 Task: Create a task  Develop a new online tool for online market research , assign it to team member softage.4@softage.net in the project BioForge and update the status of the task to  On Track  , set the priority of the task to High
Action: Mouse moved to (678, 390)
Screenshot: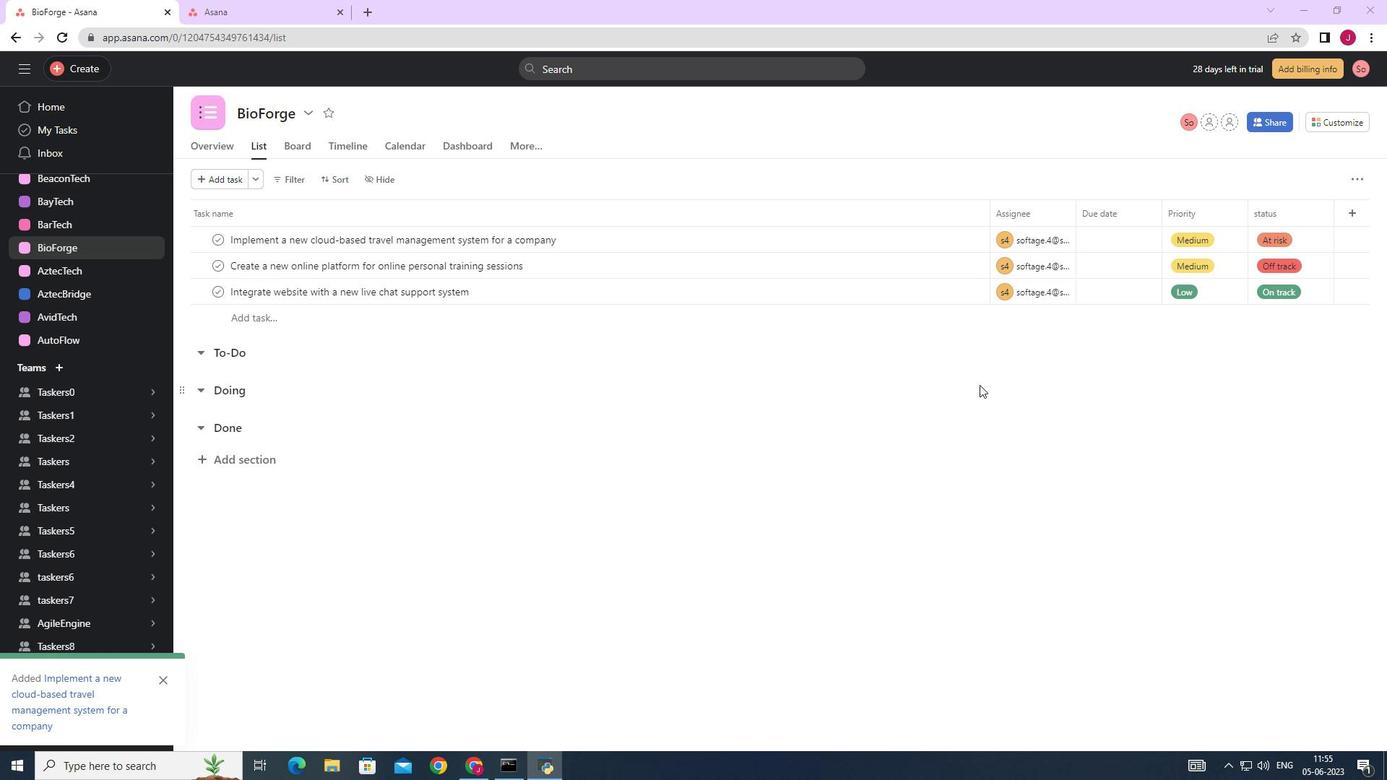 
Action: Mouse scrolled (678, 391) with delta (0, 0)
Screenshot: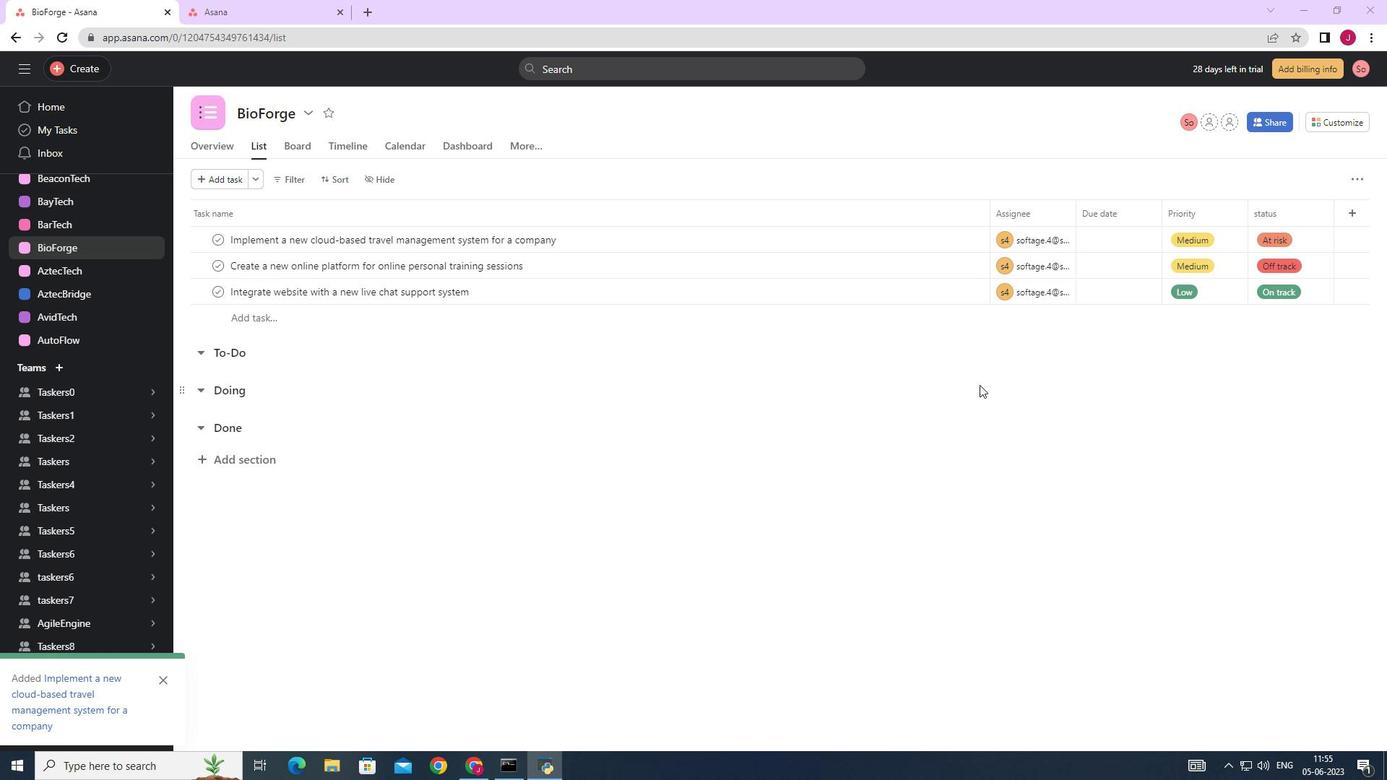 
Action: Mouse moved to (649, 383)
Screenshot: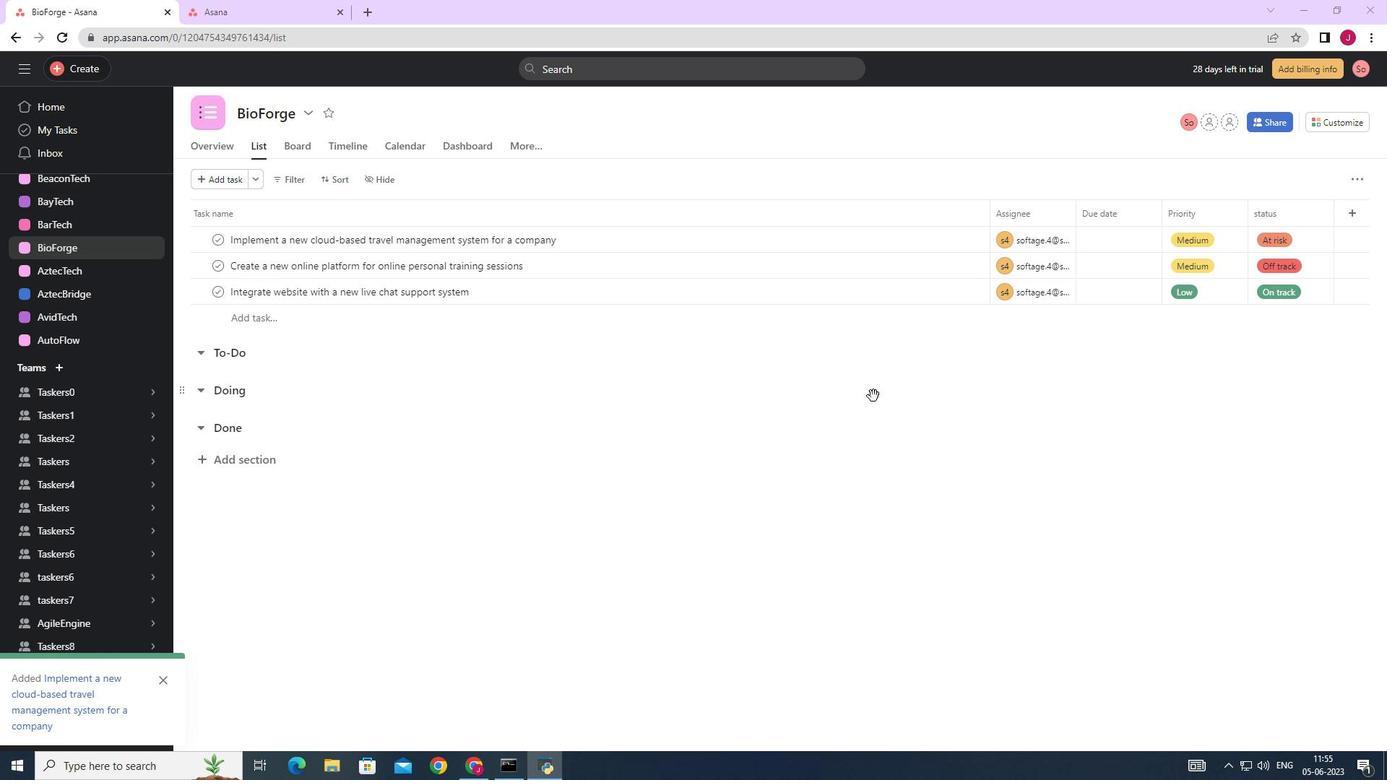 
Action: Mouse scrolled (649, 384) with delta (0, 0)
Screenshot: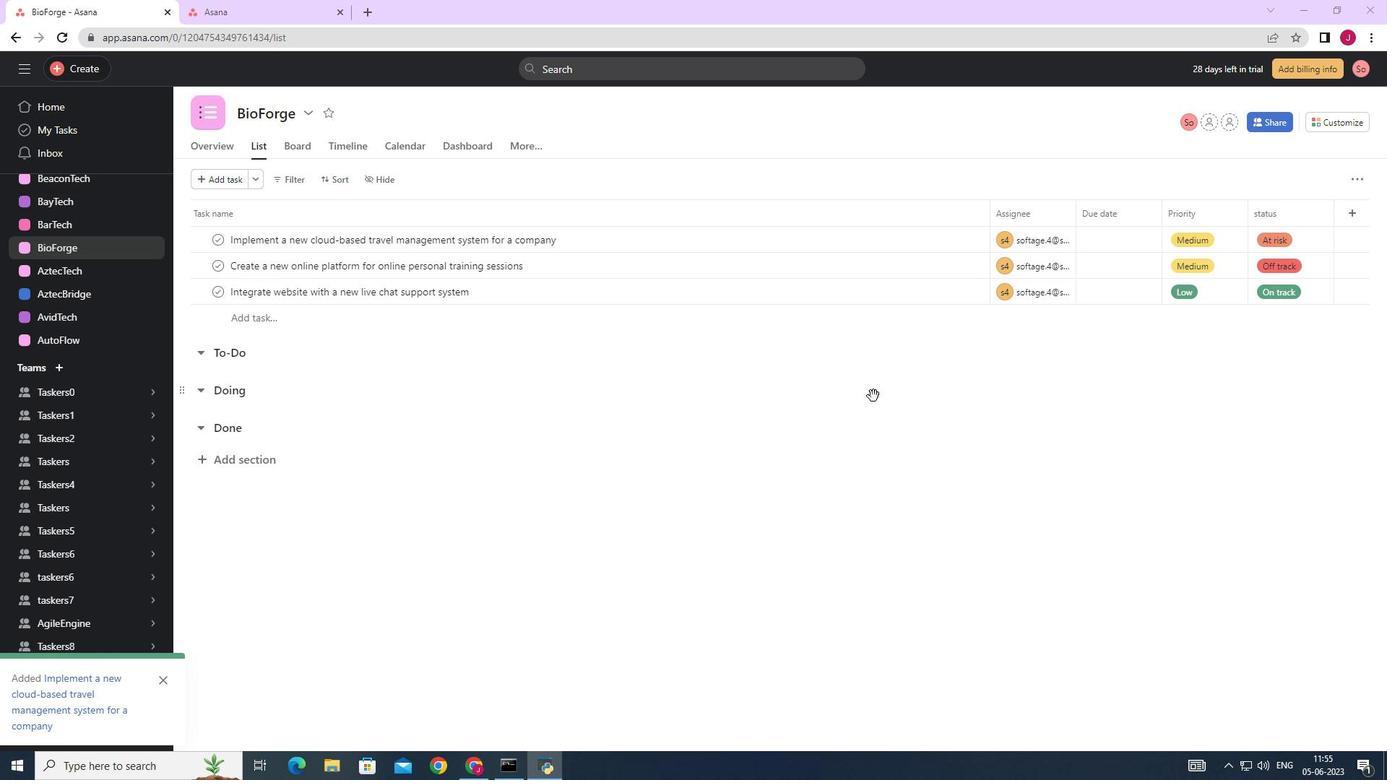 
Action: Mouse moved to (562, 361)
Screenshot: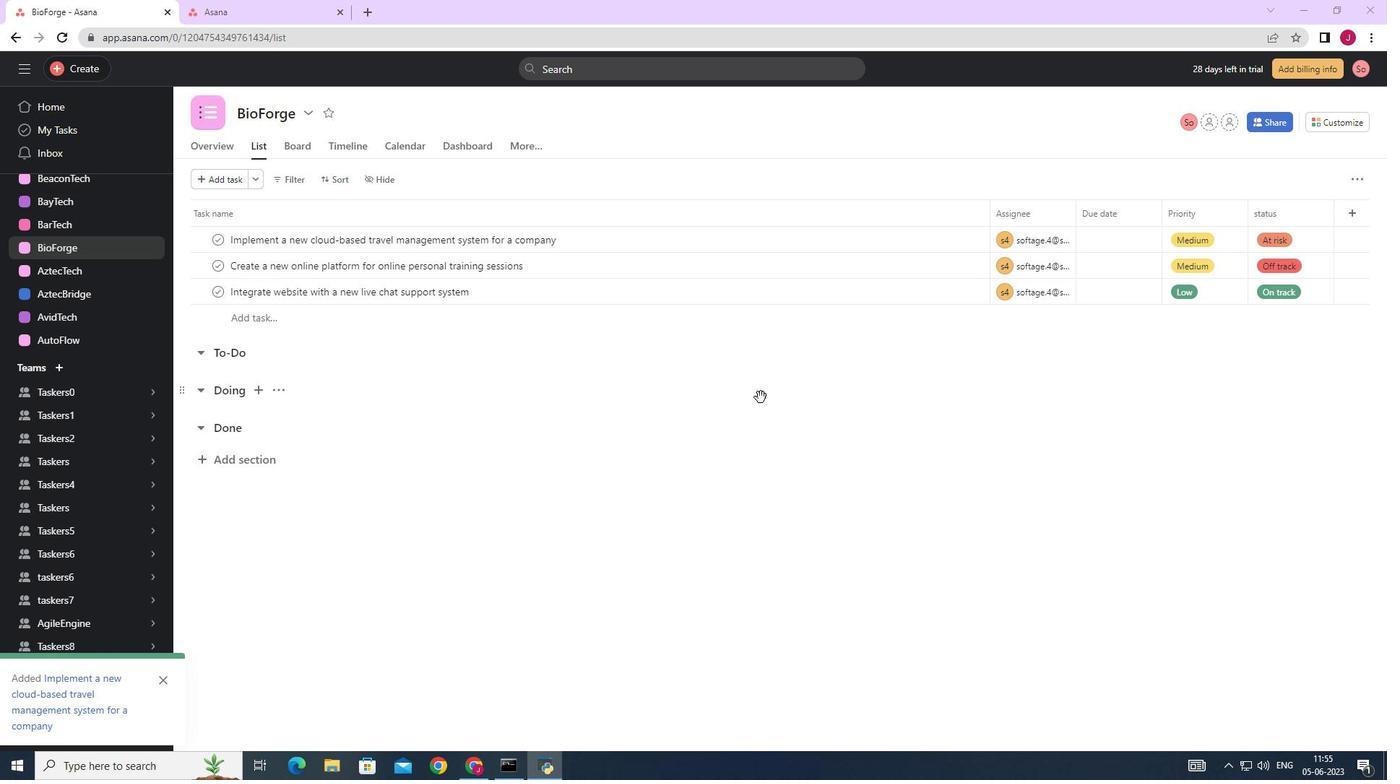 
Action: Mouse scrolled (583, 368) with delta (0, 0)
Screenshot: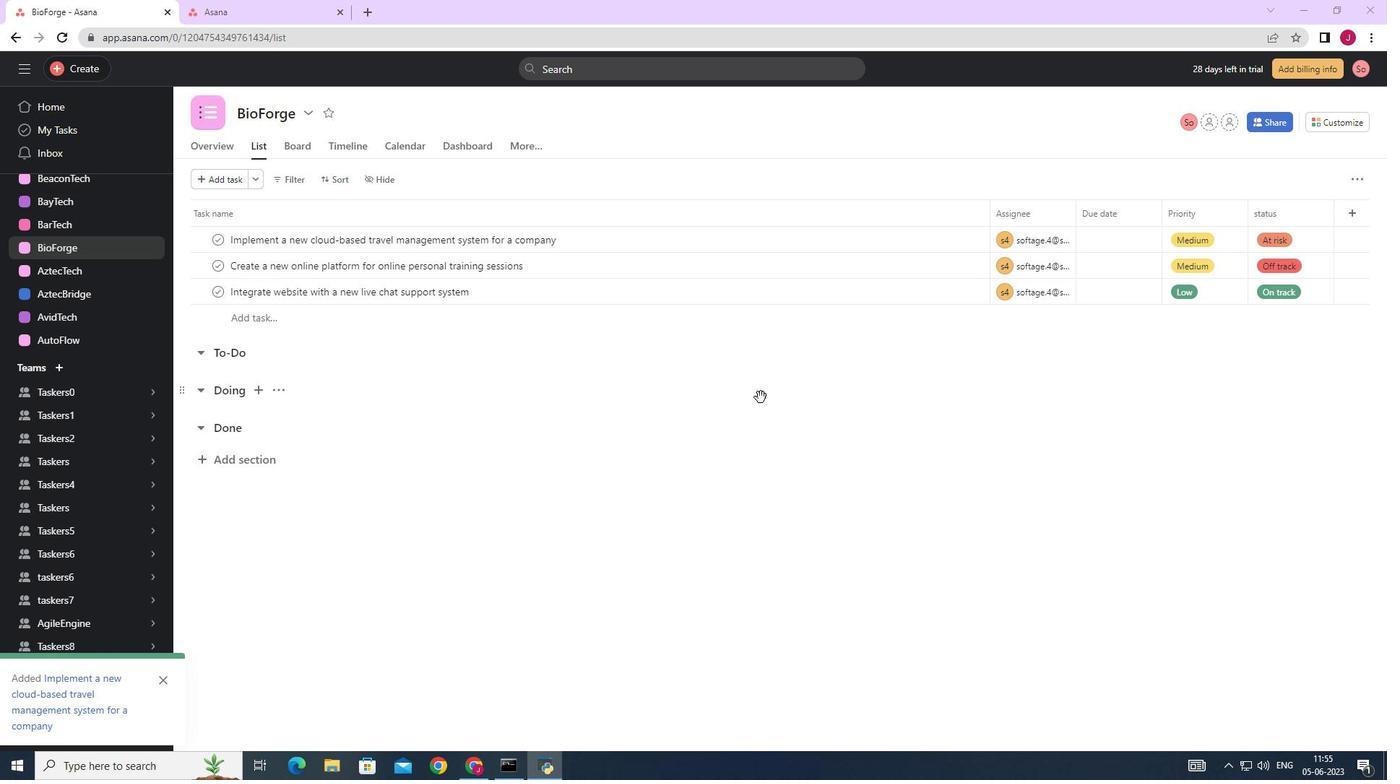 
Action: Mouse moved to (80, 71)
Screenshot: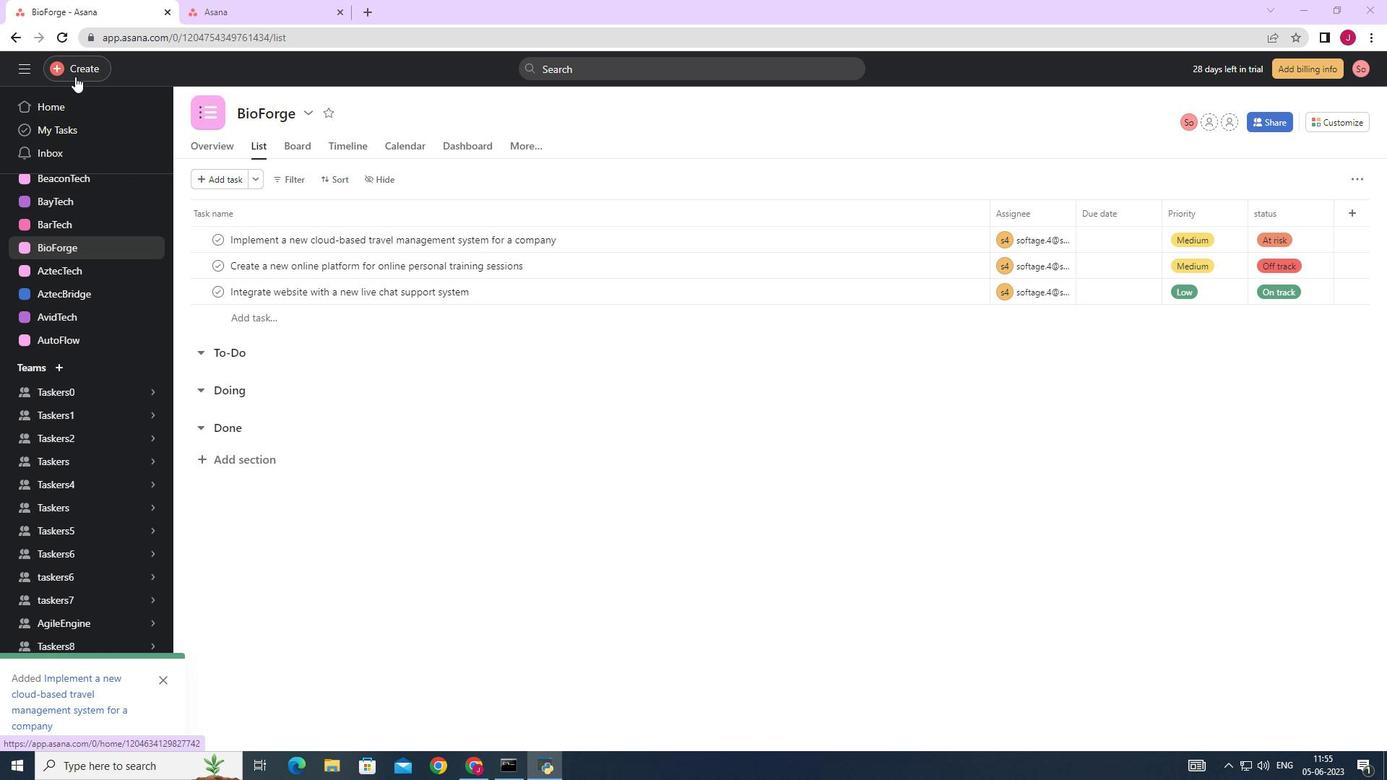 
Action: Mouse pressed left at (80, 71)
Screenshot: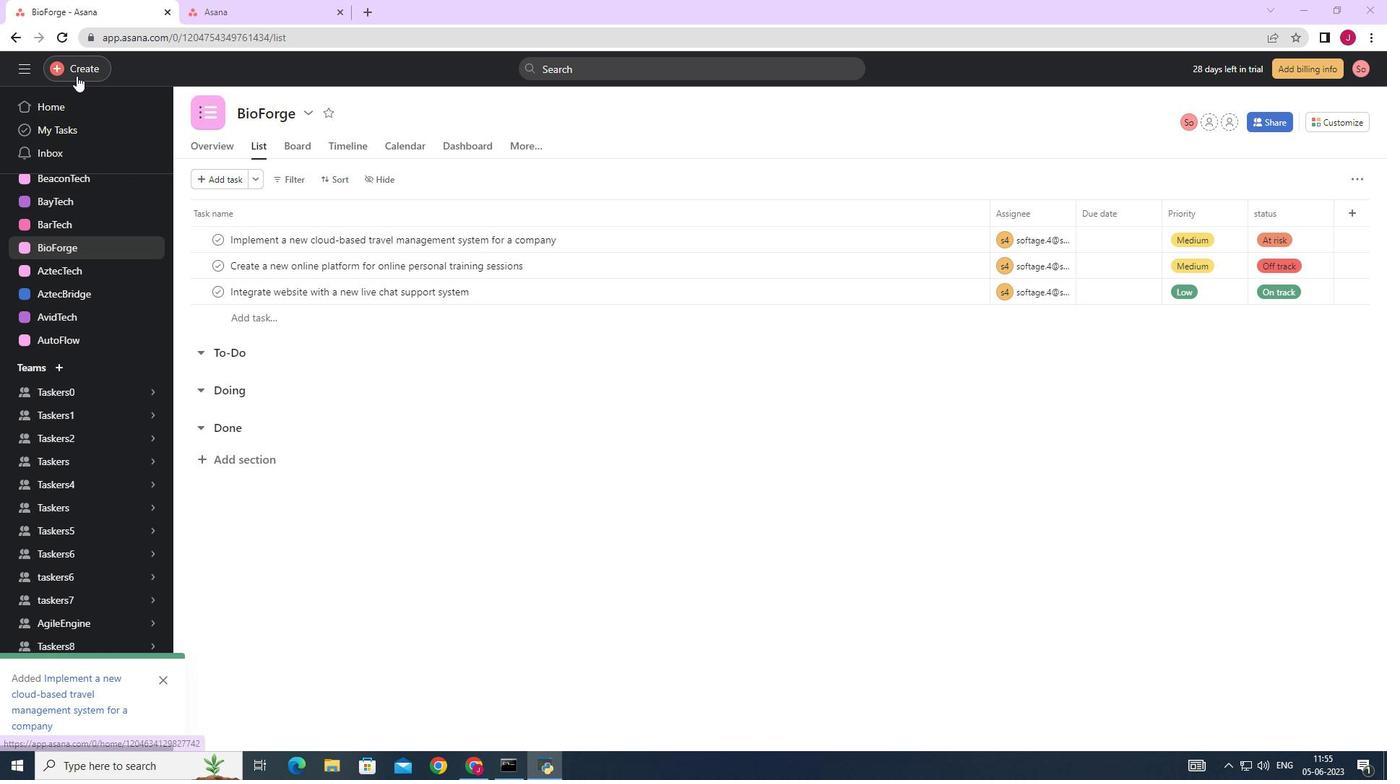 
Action: Mouse moved to (161, 75)
Screenshot: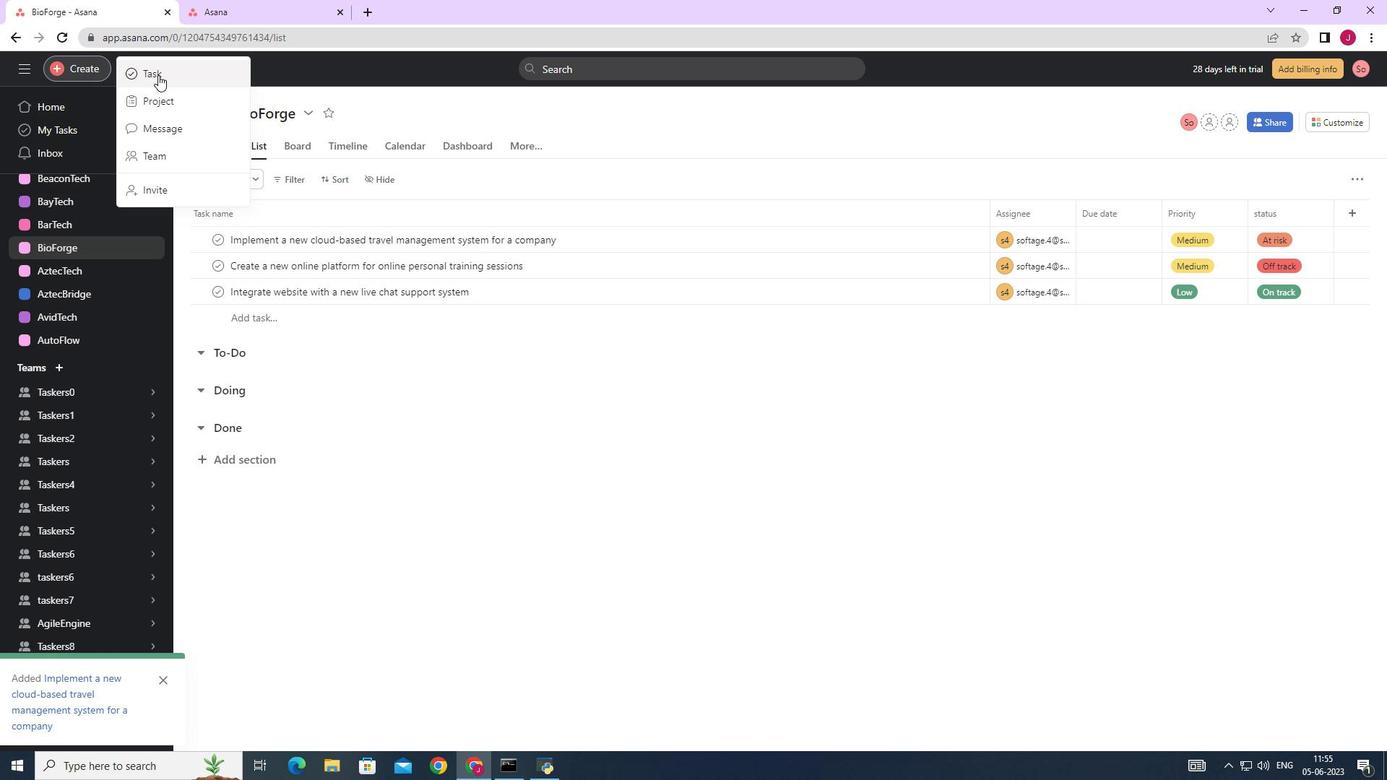 
Action: Mouse pressed left at (161, 75)
Screenshot: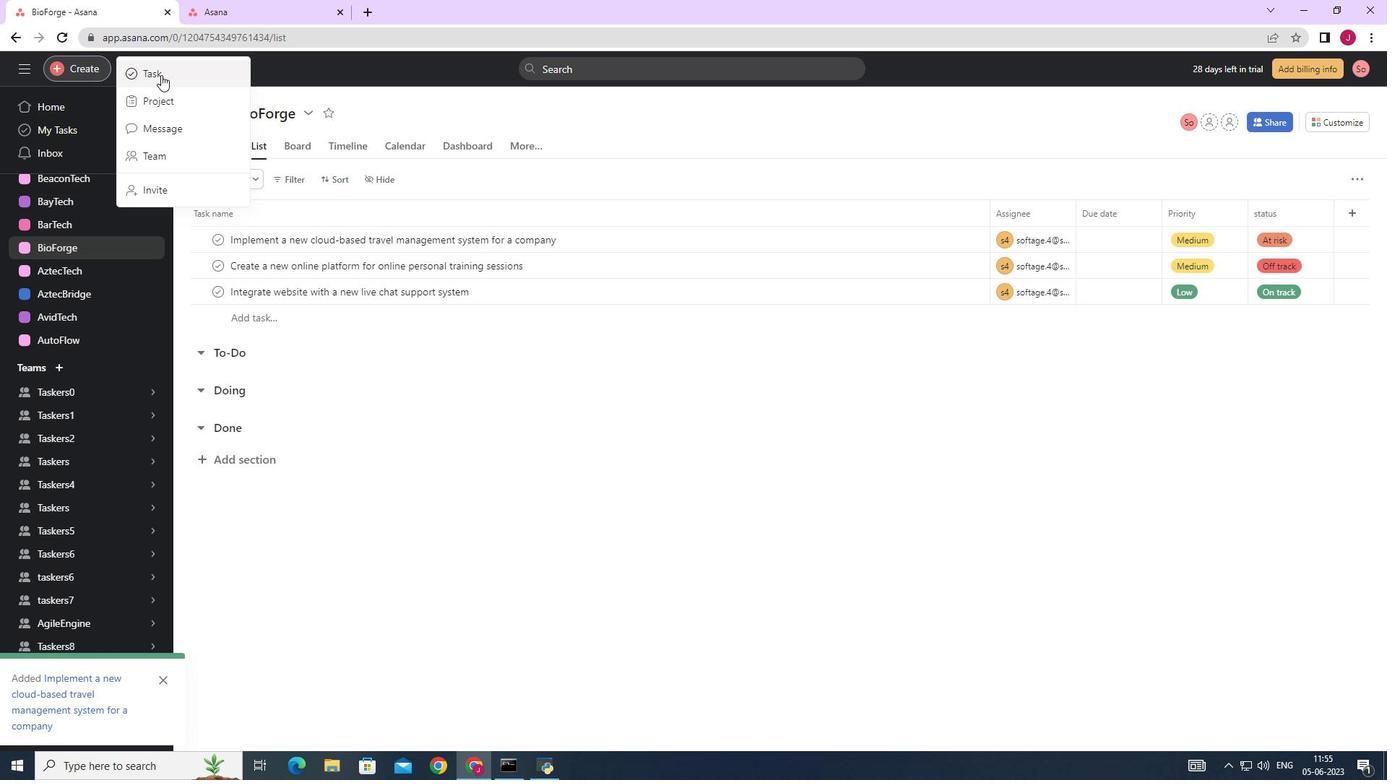 
Action: Mouse moved to (1096, 473)
Screenshot: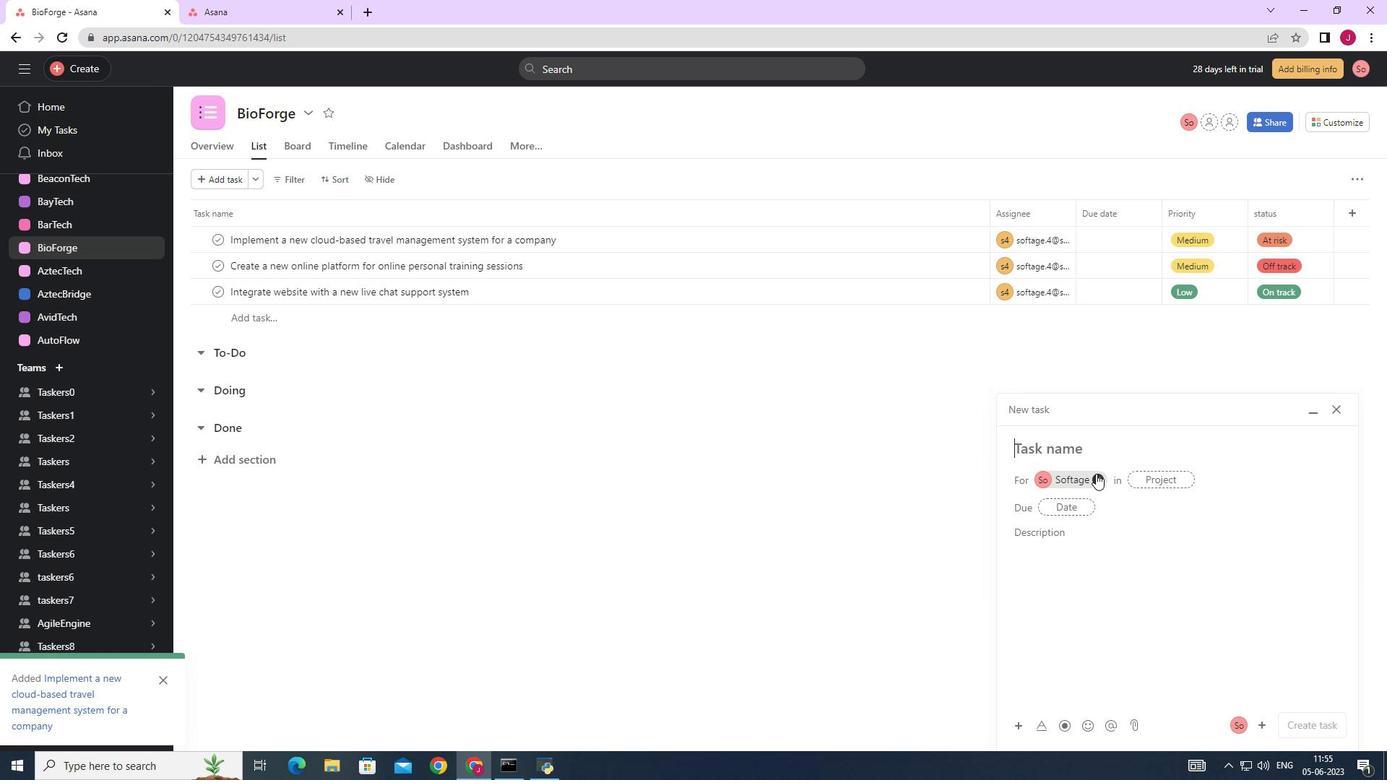 
Action: Mouse pressed left at (1096, 473)
Screenshot: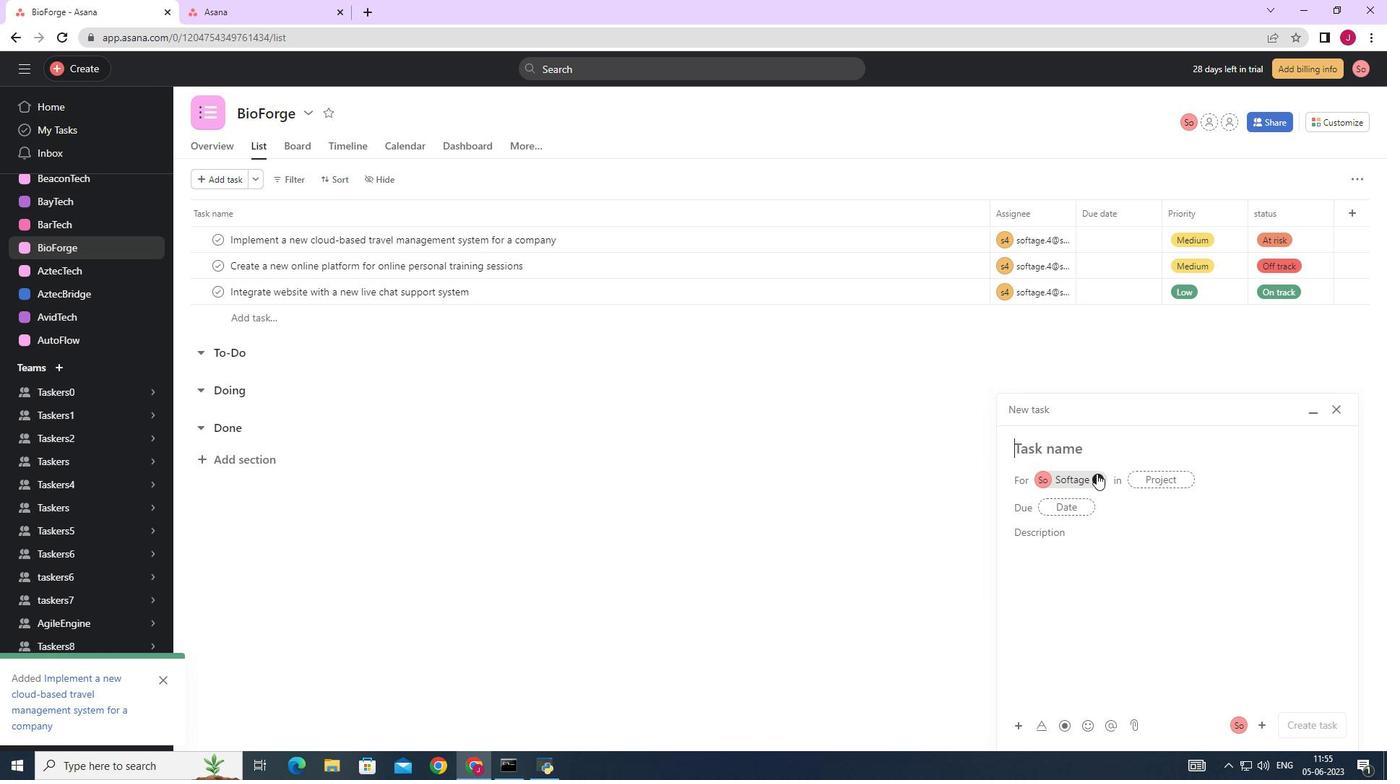 
Action: Mouse moved to (1071, 451)
Screenshot: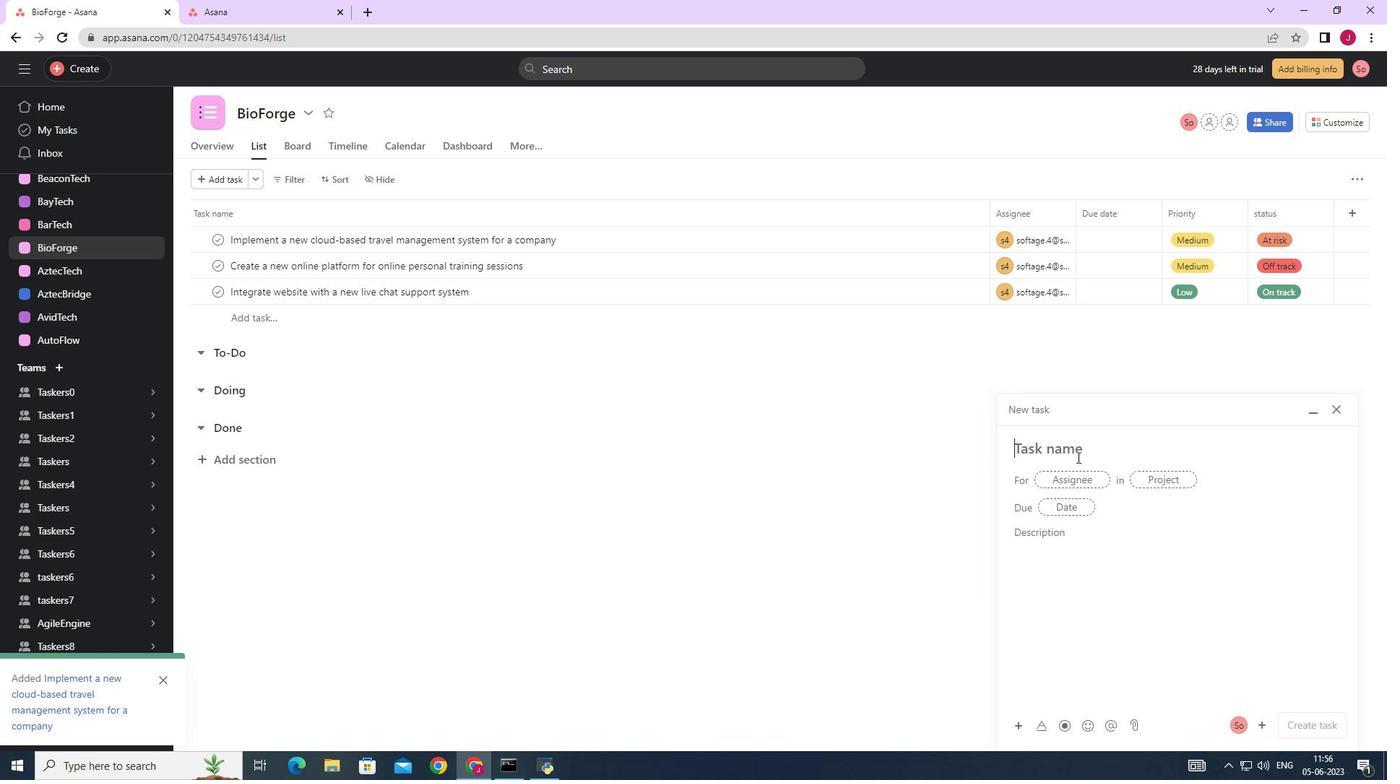 
Action: Mouse pressed left at (1071, 451)
Screenshot: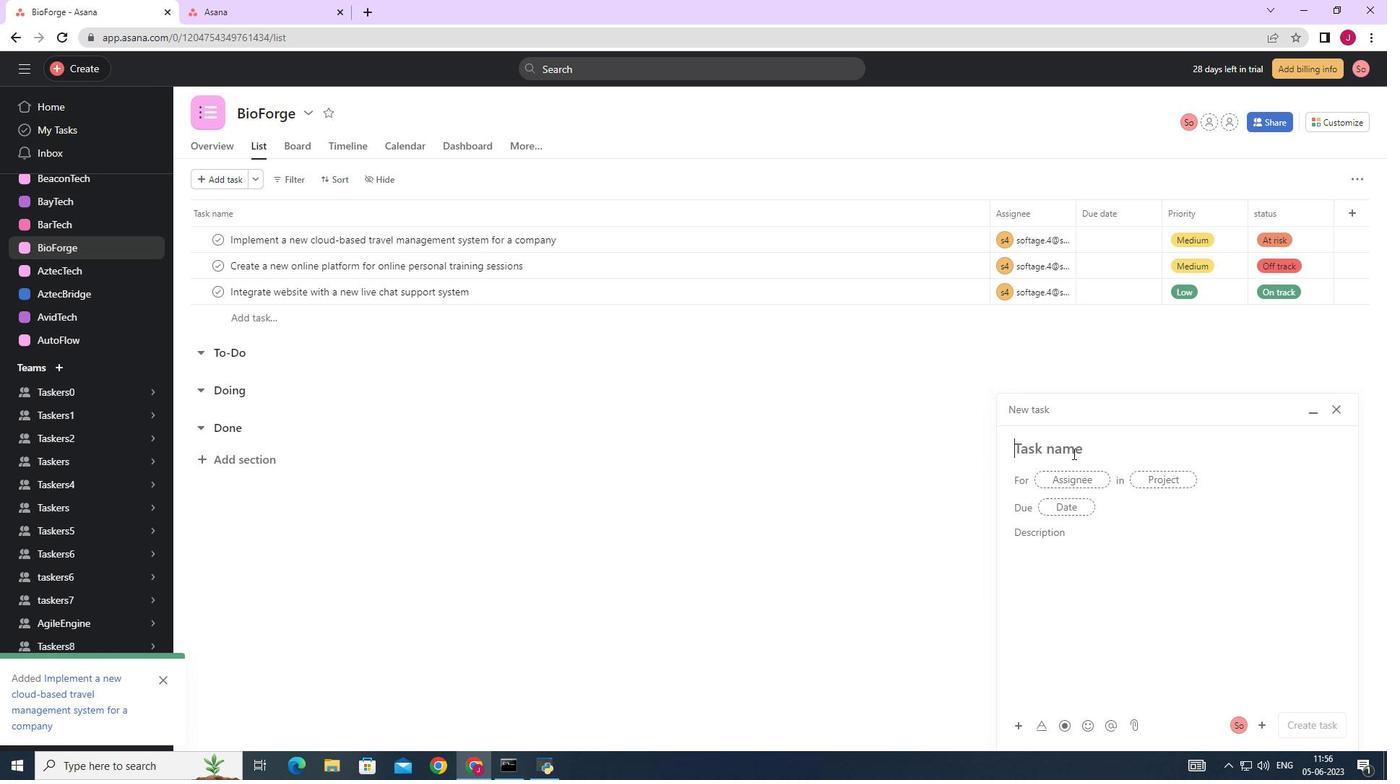 
Action: Key pressed <Key.caps_lock>D<Key.caps_lock>evelop<Key.space>a<Key.space>new<Key.space>online<Key.space>tool<Key.space>for<Key.space>onlione<Key.space><Key.backspace><Key.backspace><Key.backspace><Key.backspace>ne<Key.space>market<Key.space>research
Screenshot: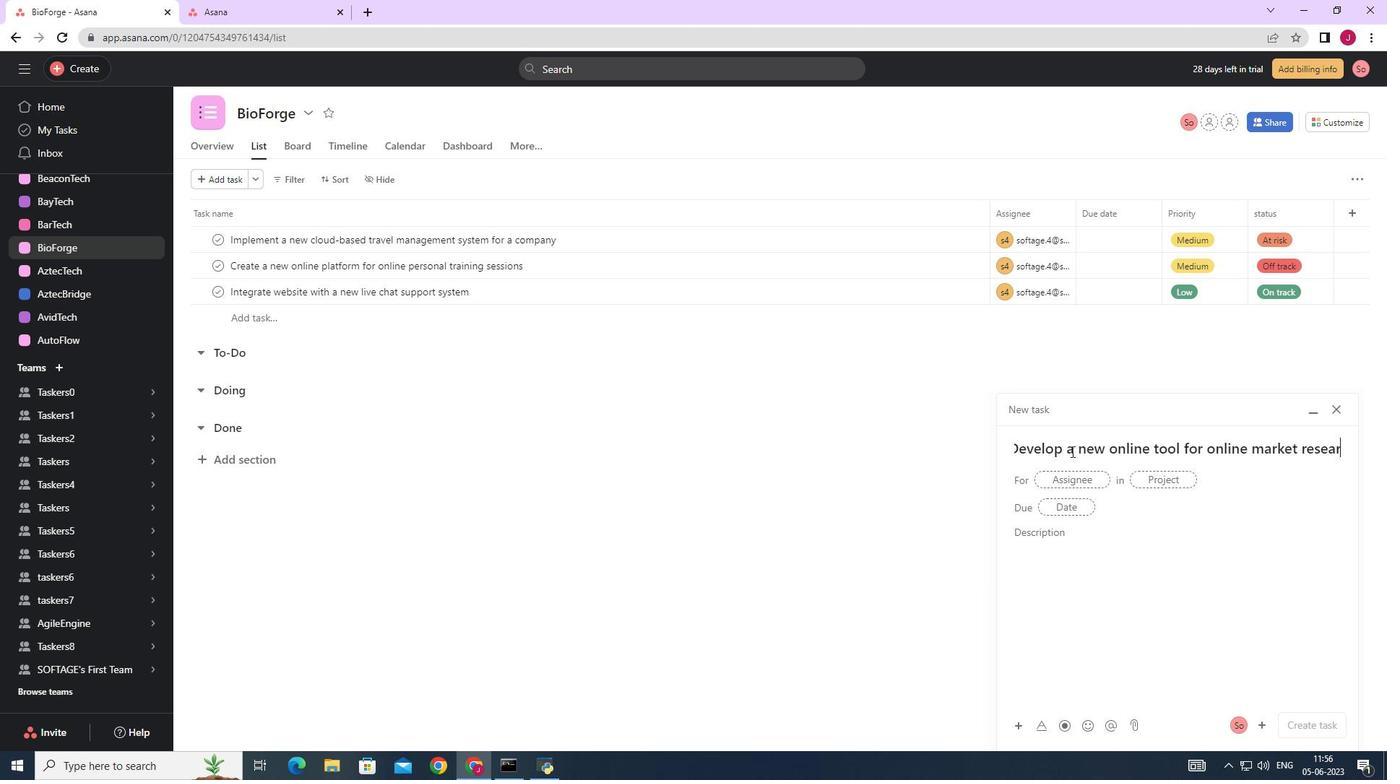 
Action: Mouse moved to (1083, 483)
Screenshot: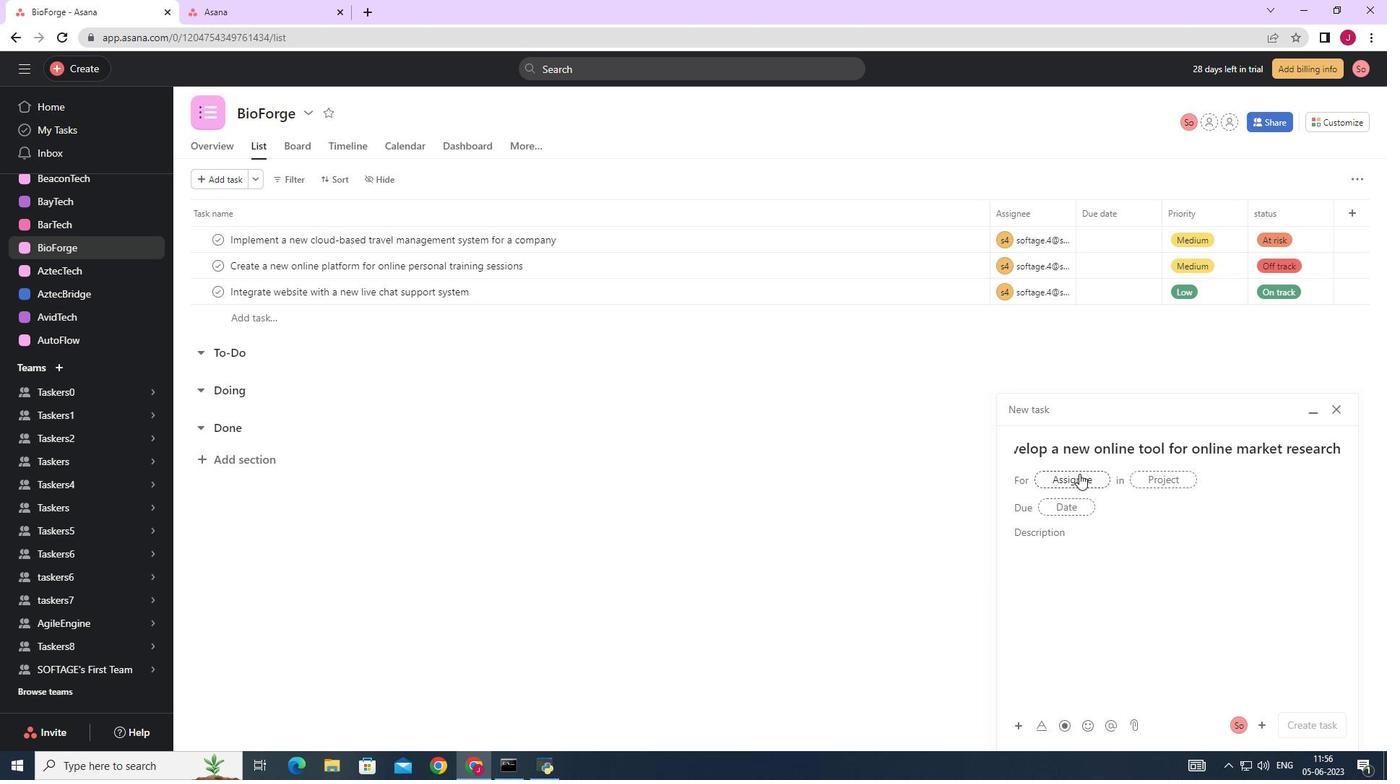 
Action: Mouse pressed left at (1083, 483)
Screenshot: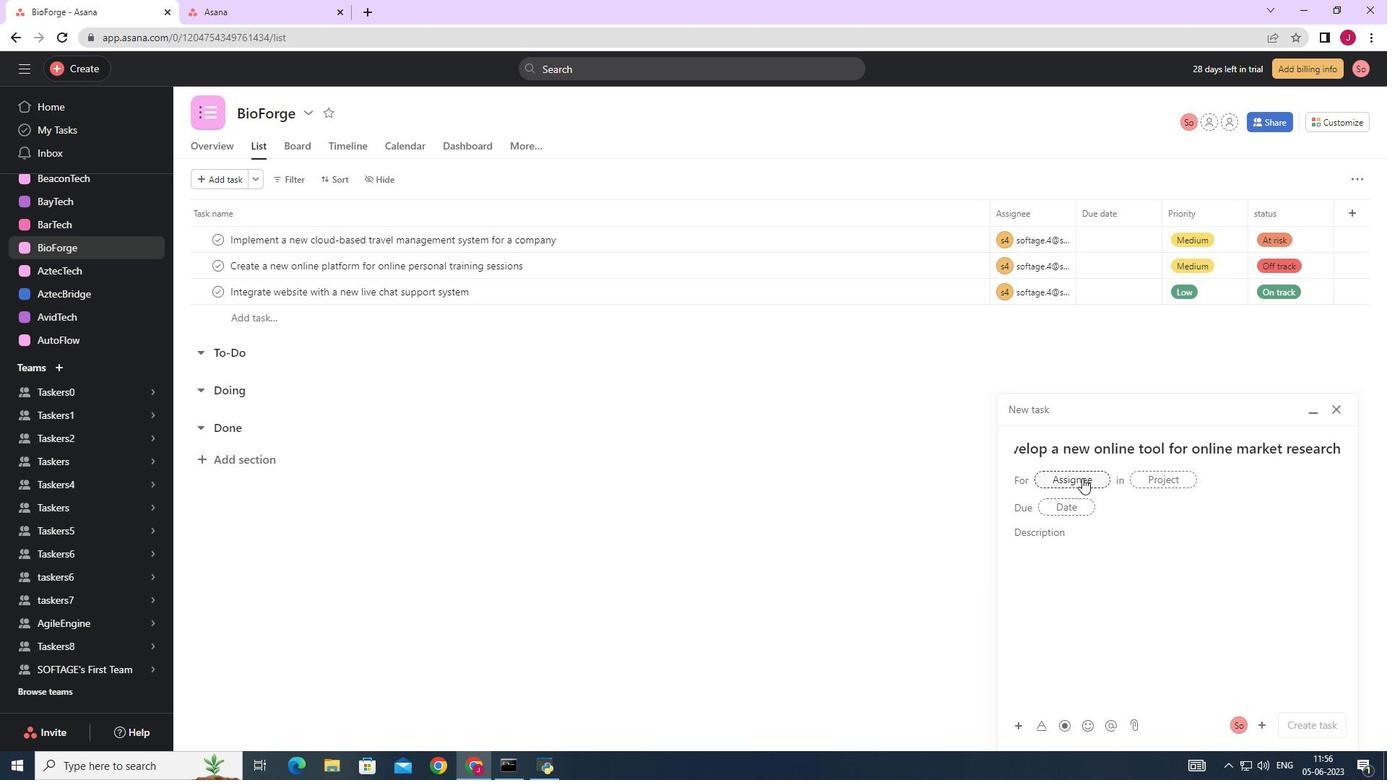 
Action: Mouse moved to (1385, 355)
Screenshot: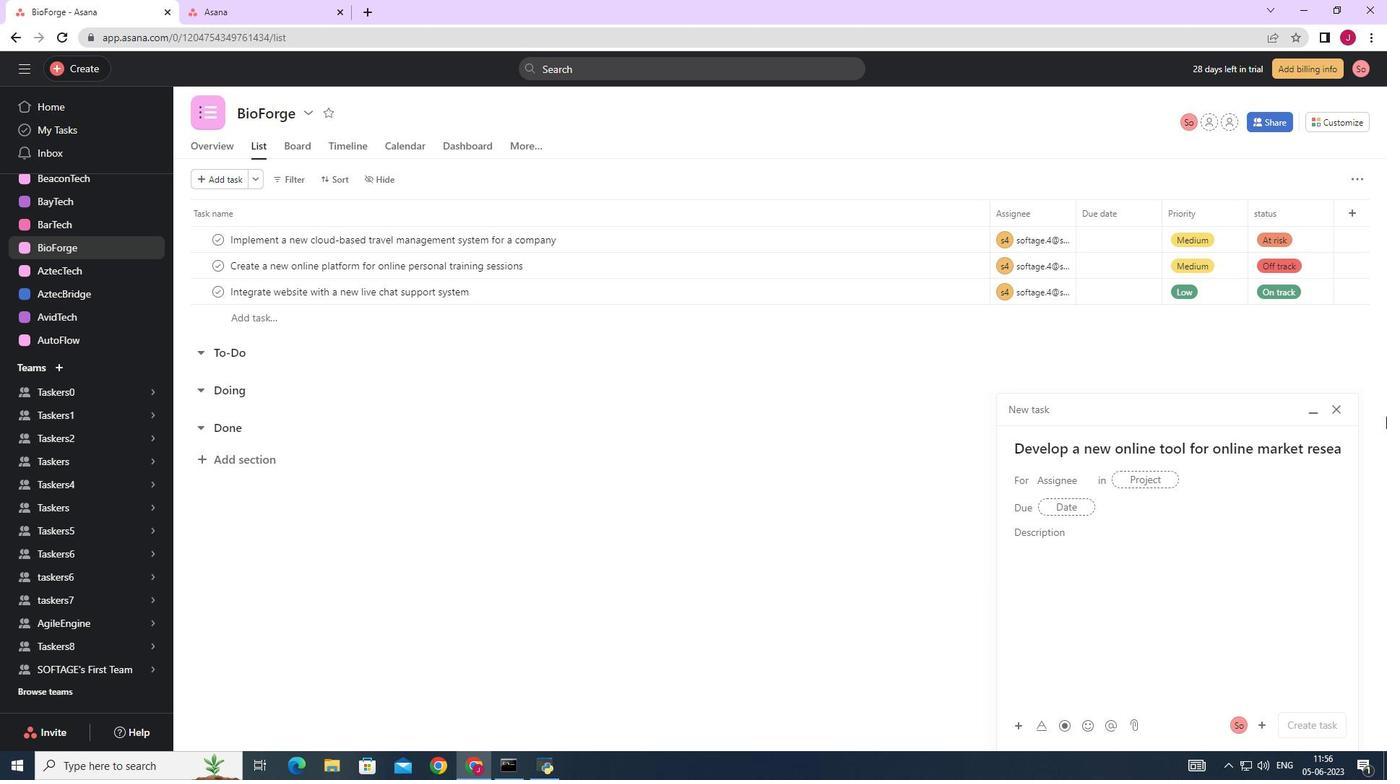 
Action: Key pressed softage.4
Screenshot: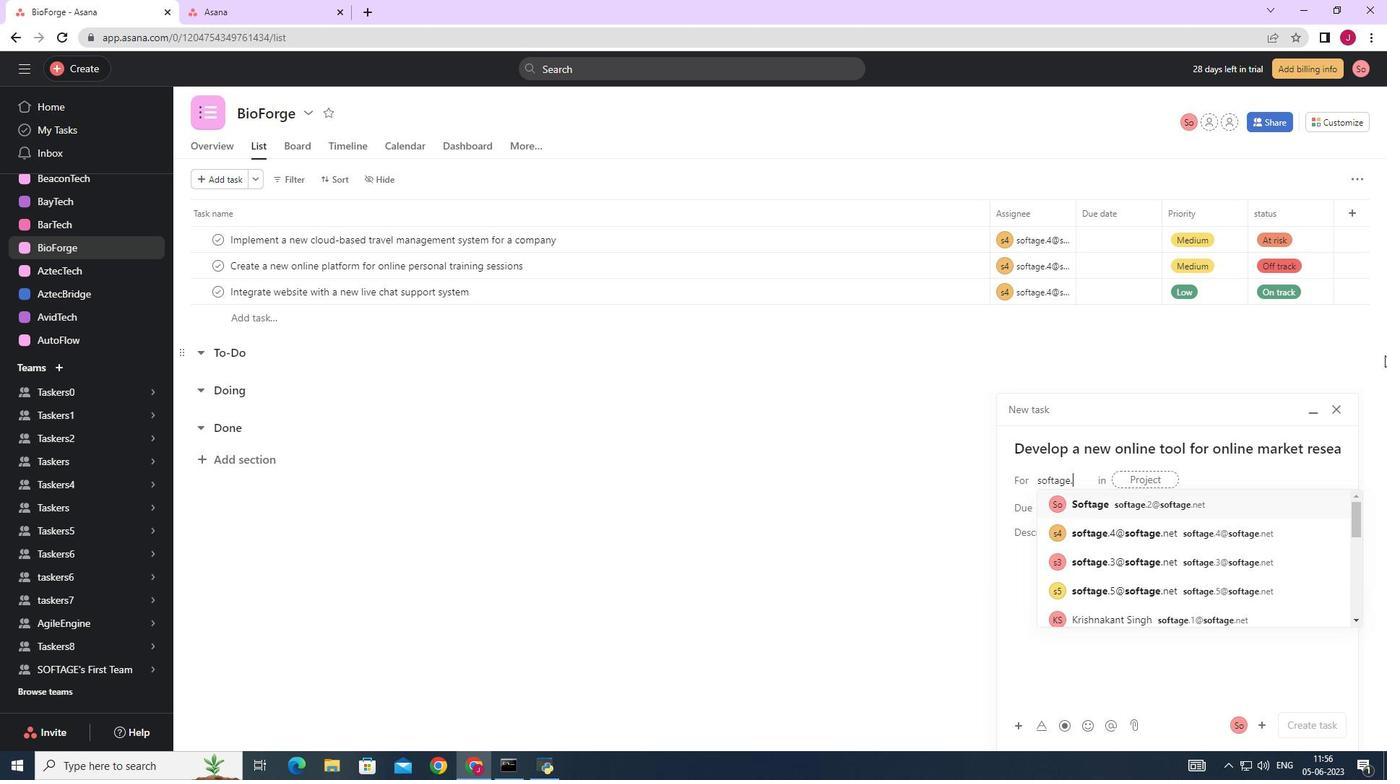 
Action: Mouse moved to (1101, 497)
Screenshot: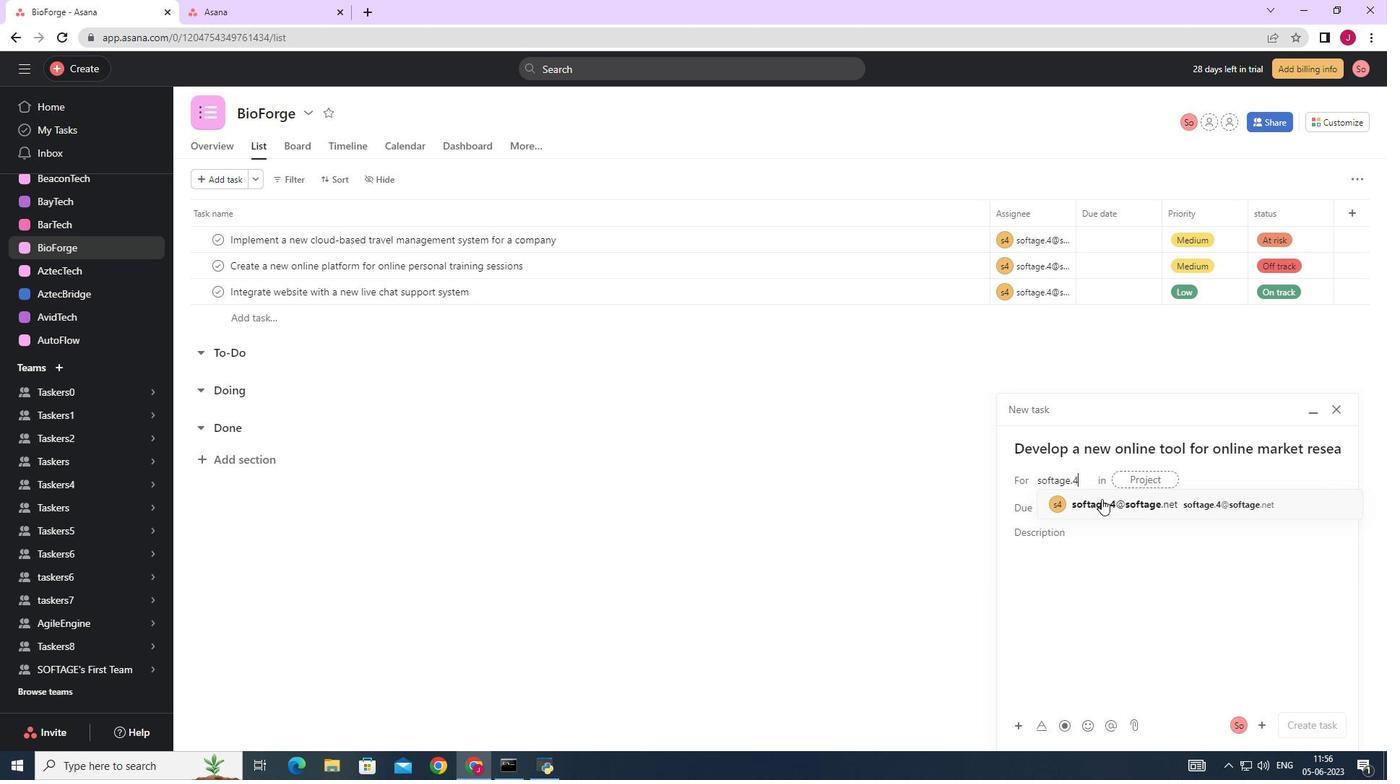 
Action: Mouse pressed left at (1101, 497)
Screenshot: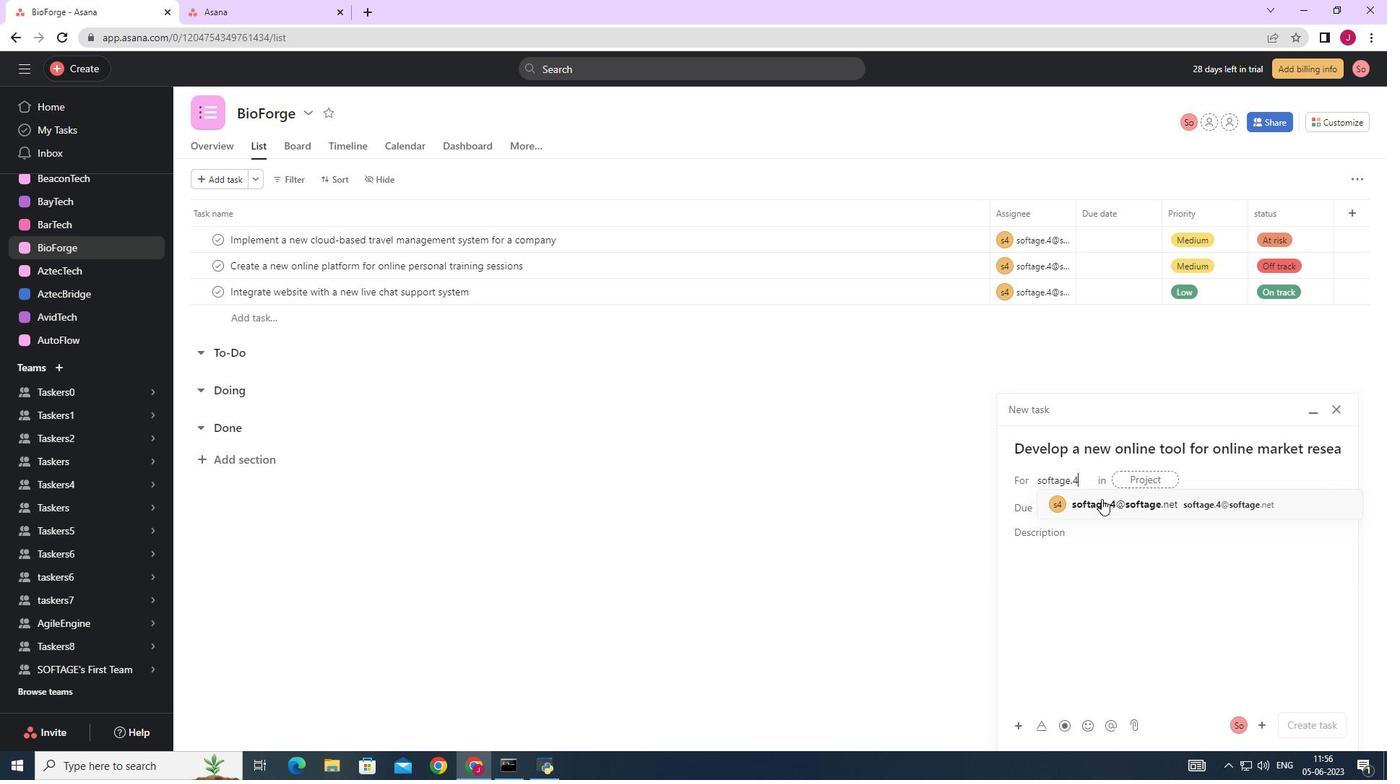 
Action: Mouse moved to (920, 505)
Screenshot: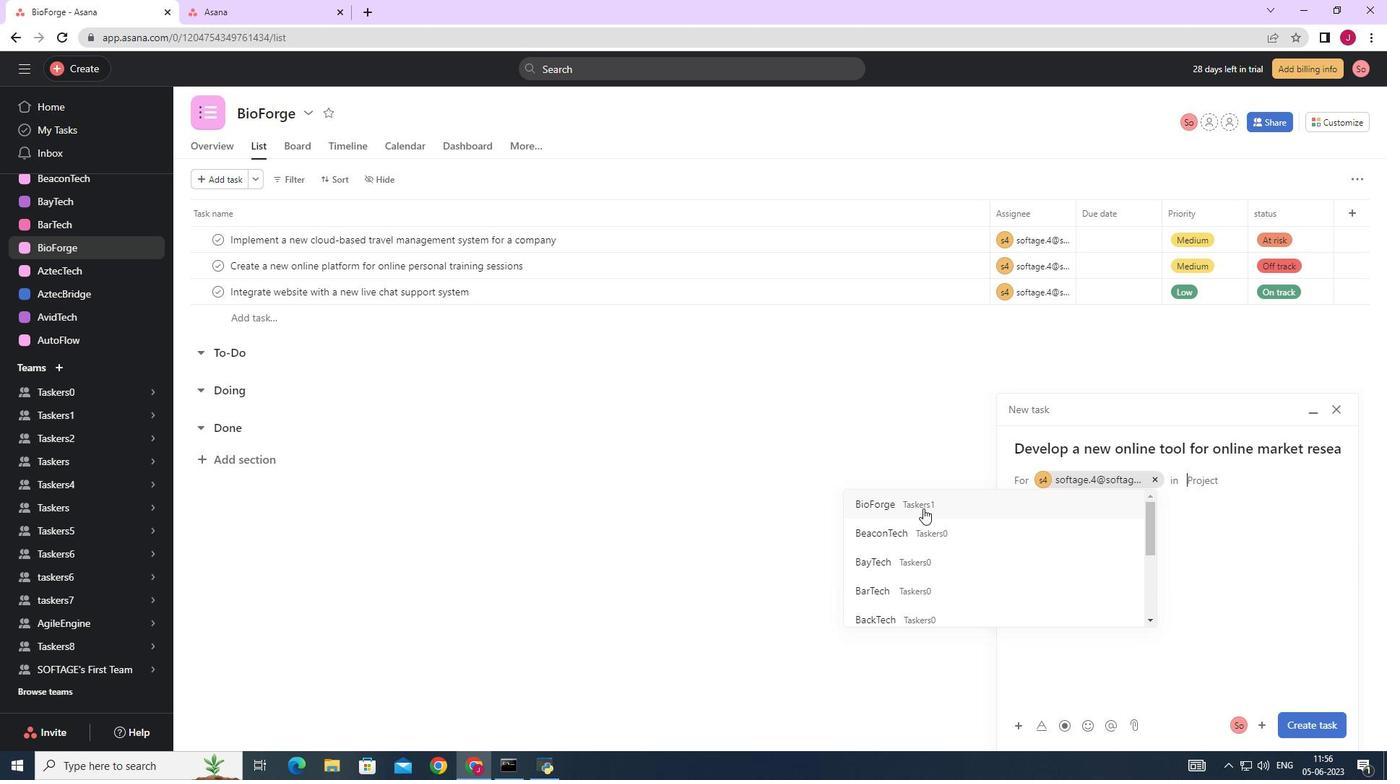
Action: Mouse pressed left at (920, 505)
Screenshot: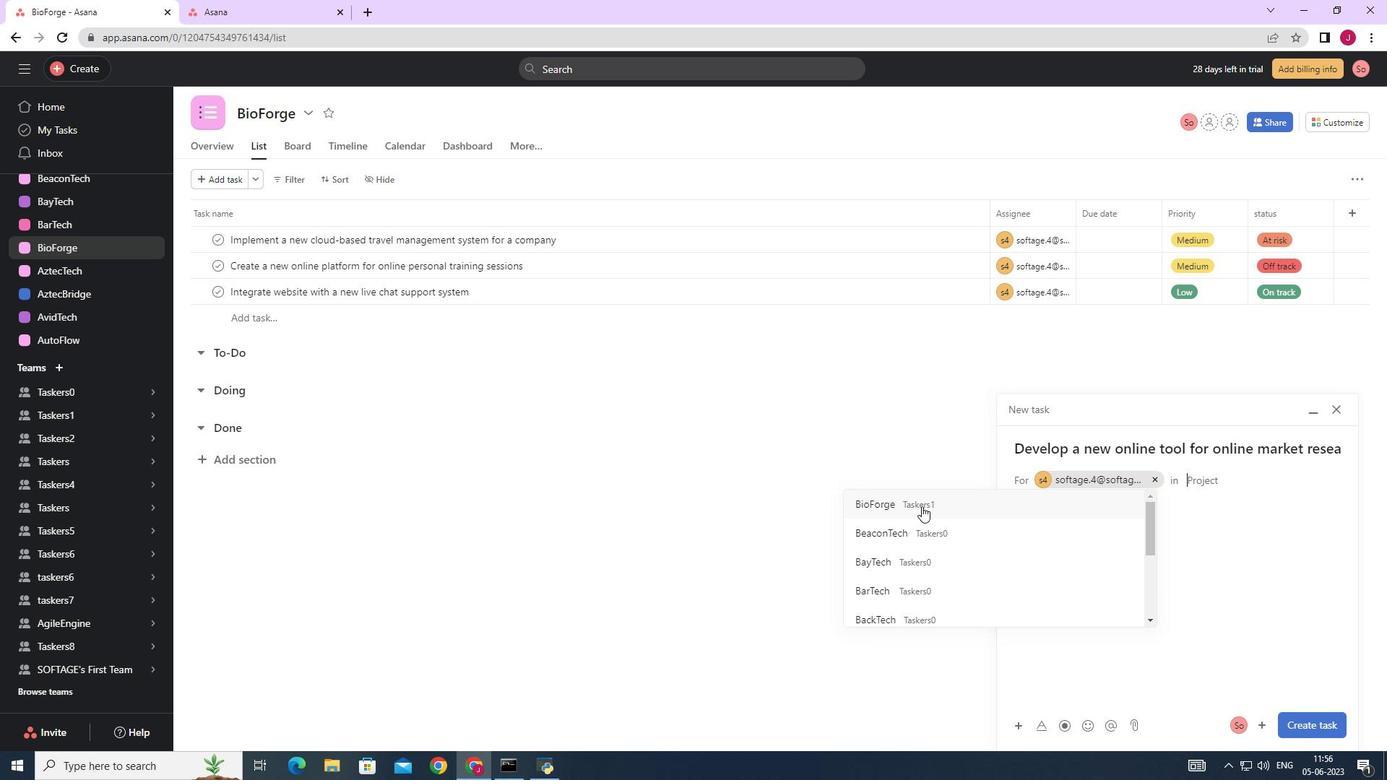
Action: Mouse moved to (1078, 535)
Screenshot: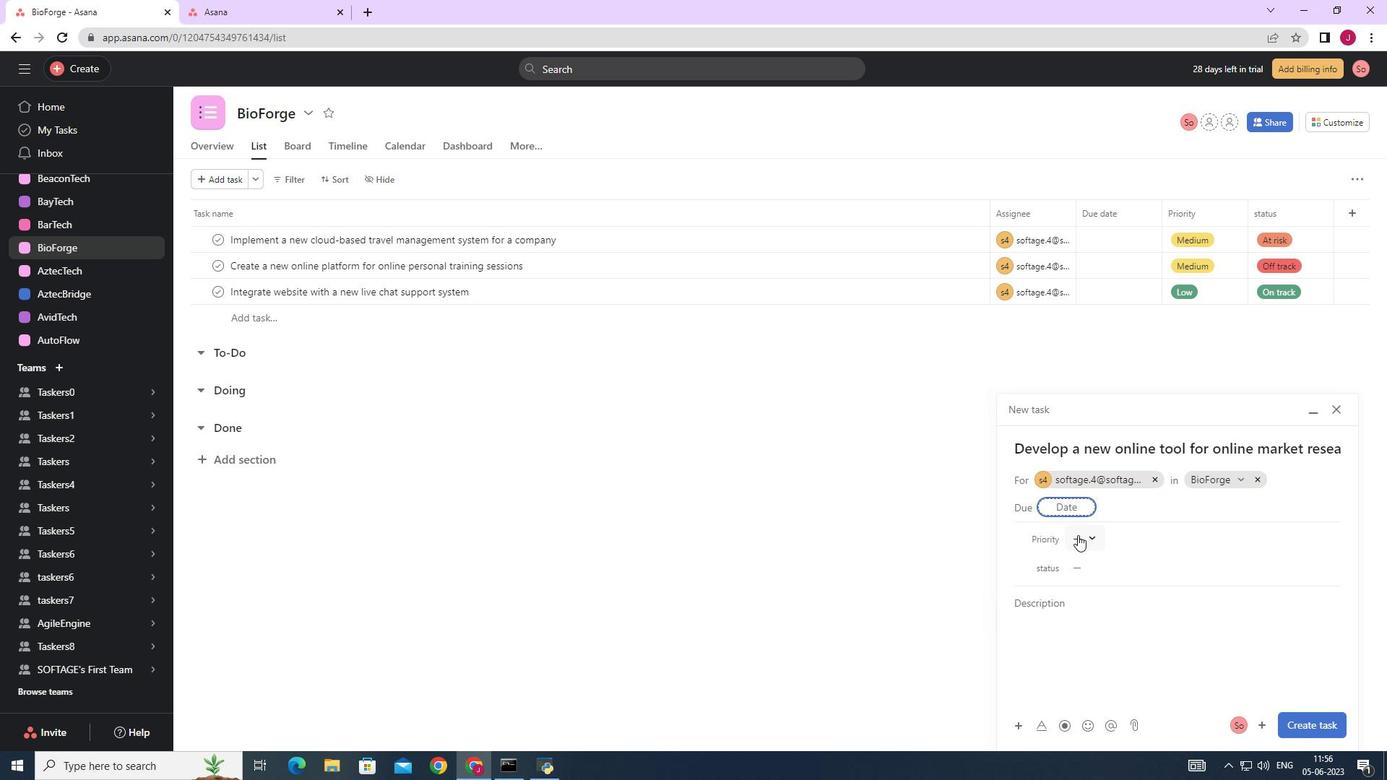 
Action: Mouse pressed left at (1078, 535)
Screenshot: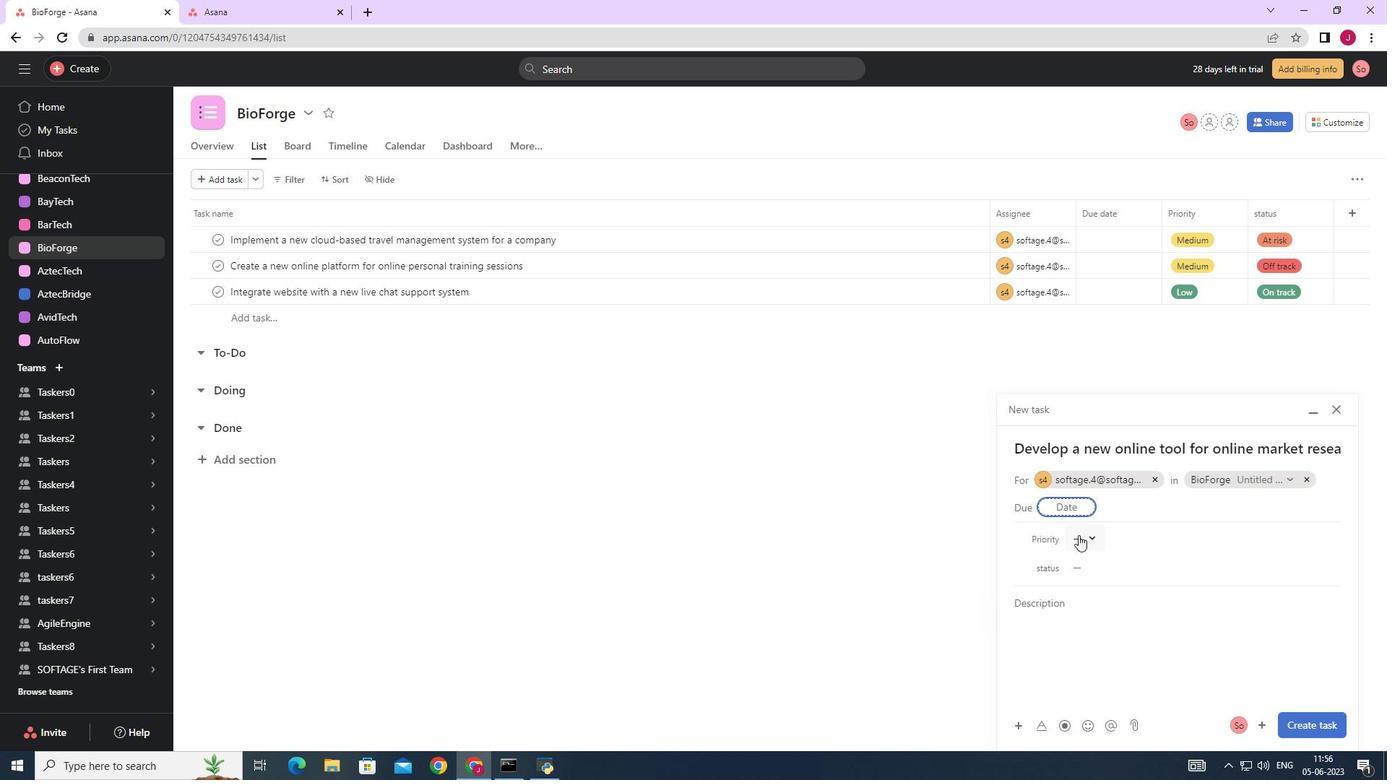 
Action: Mouse moved to (1111, 588)
Screenshot: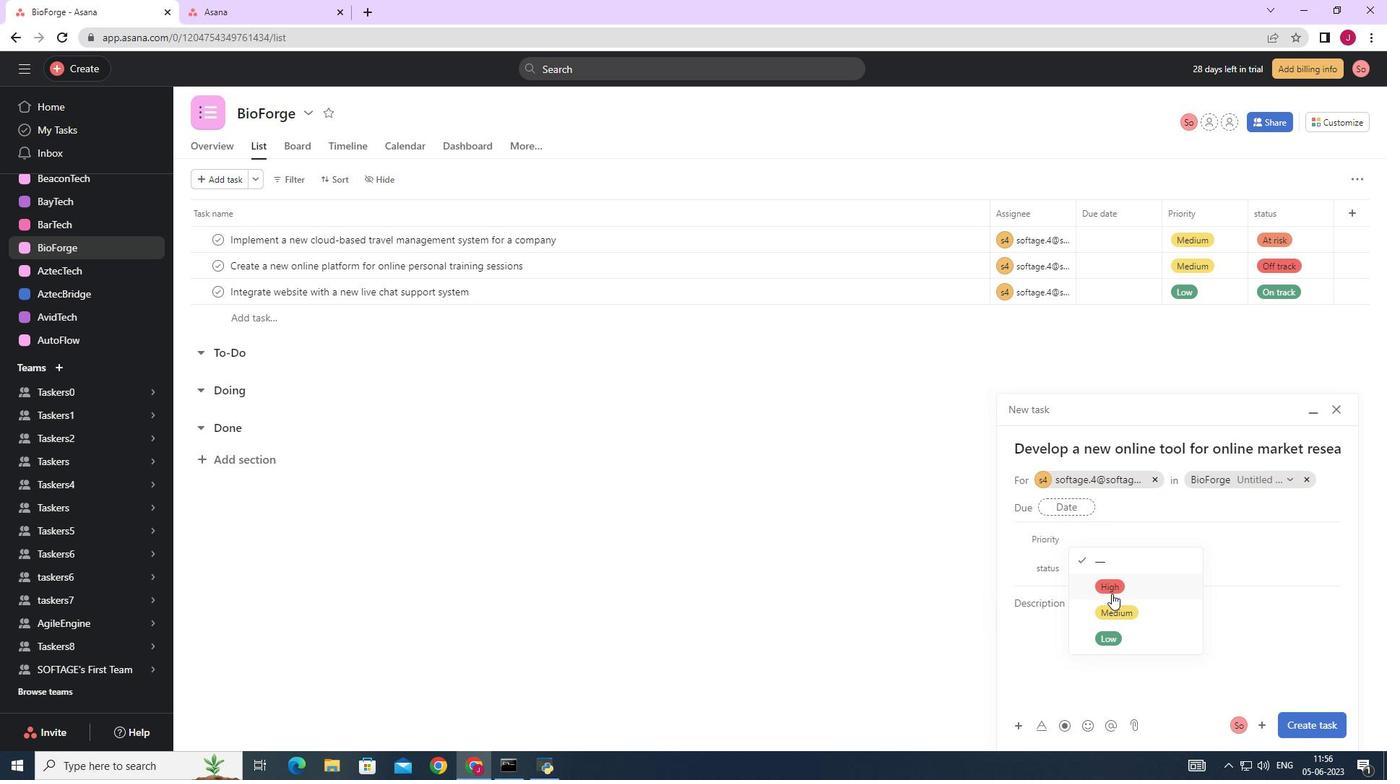 
Action: Mouse pressed left at (1111, 588)
Screenshot: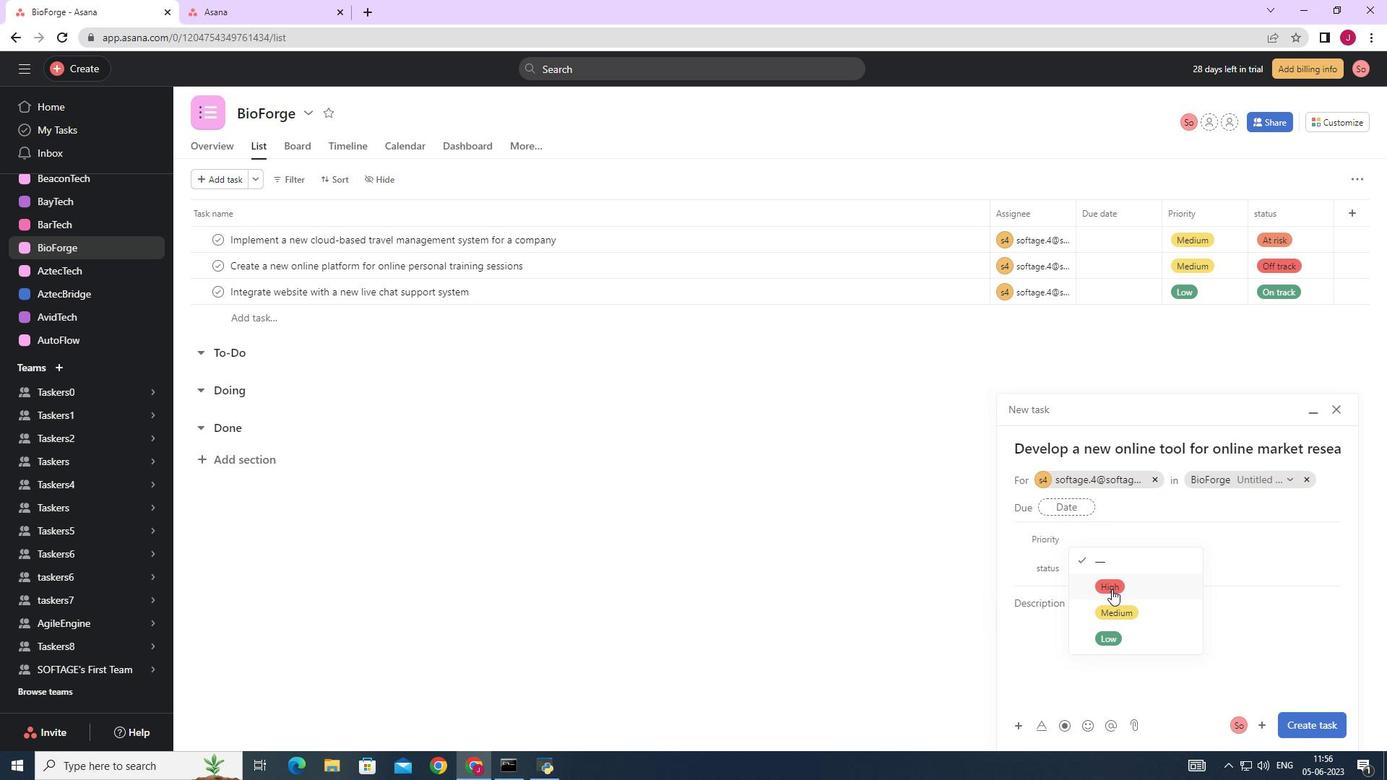 
Action: Mouse moved to (1093, 564)
Screenshot: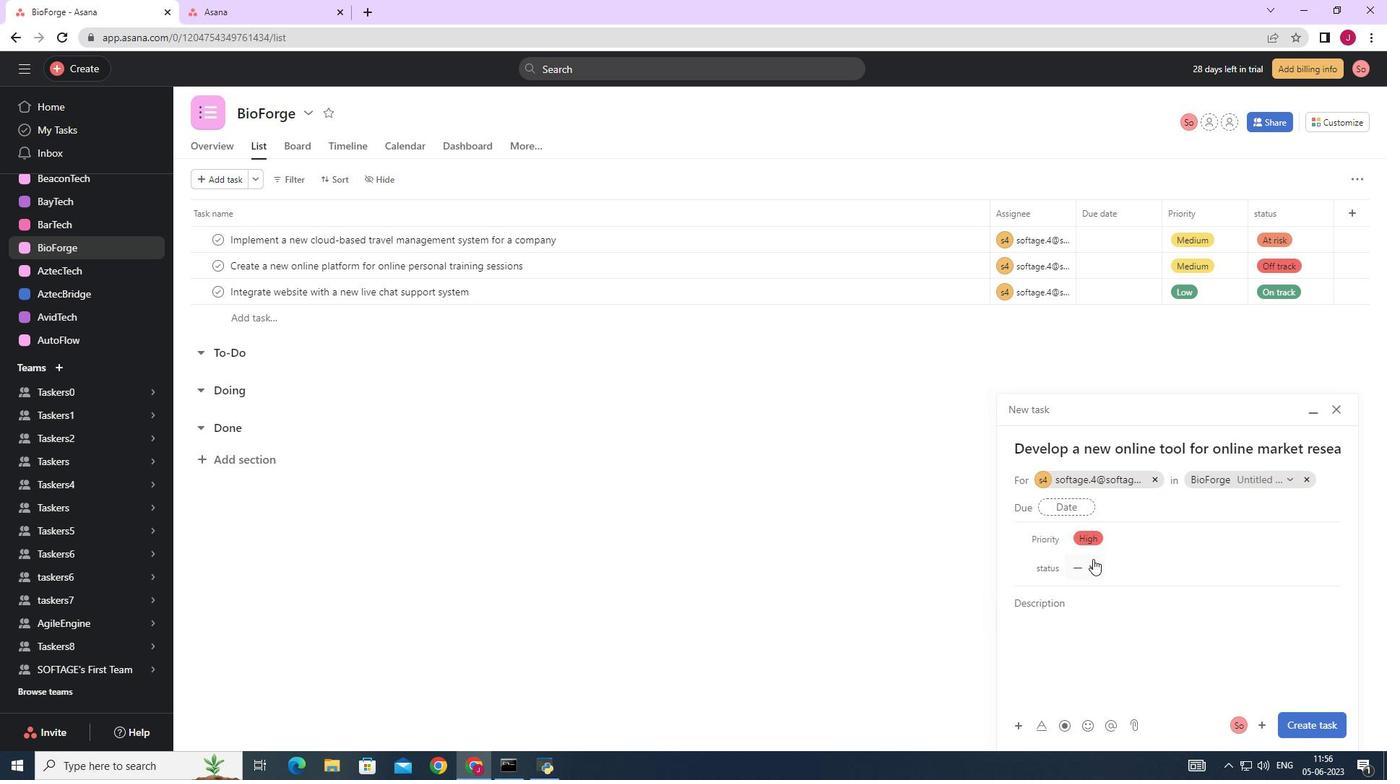 
Action: Mouse pressed left at (1093, 564)
Screenshot: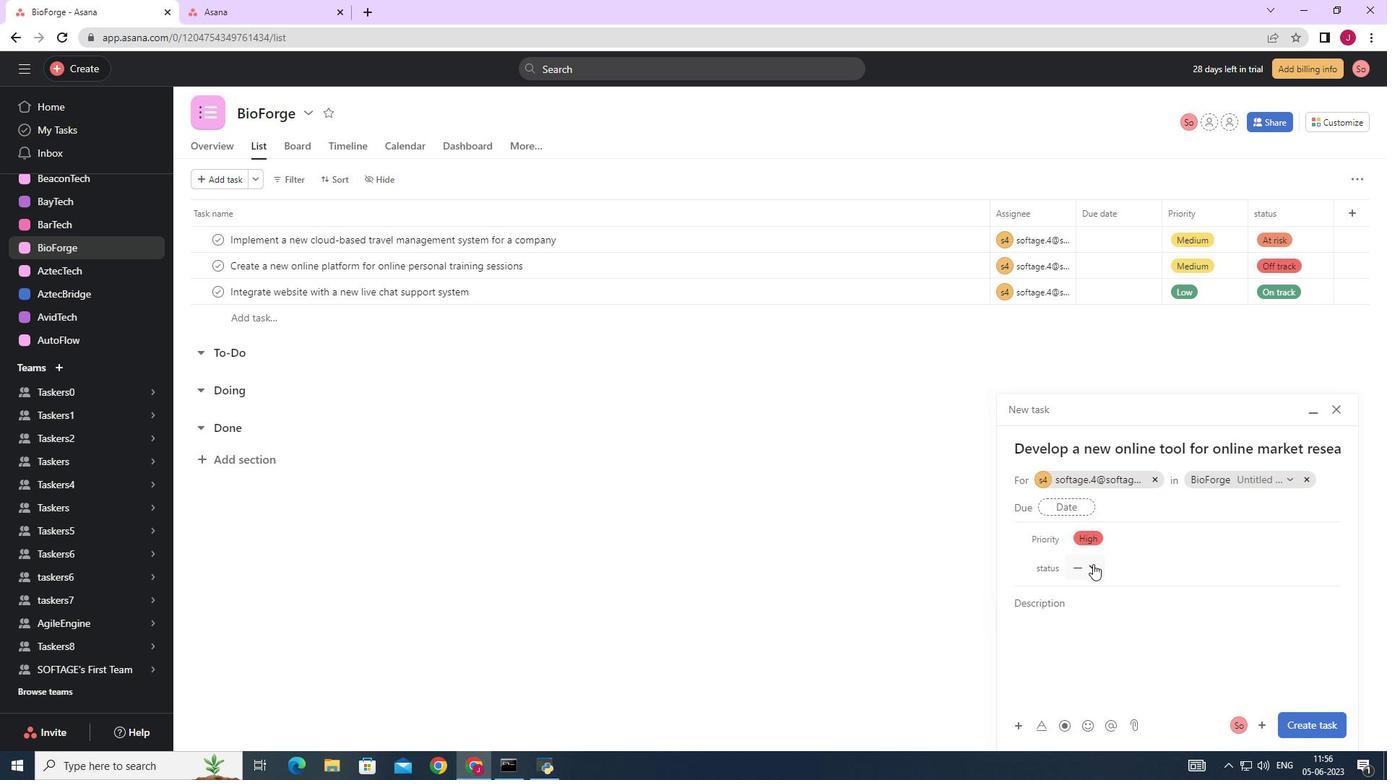 
Action: Mouse moved to (1117, 615)
Screenshot: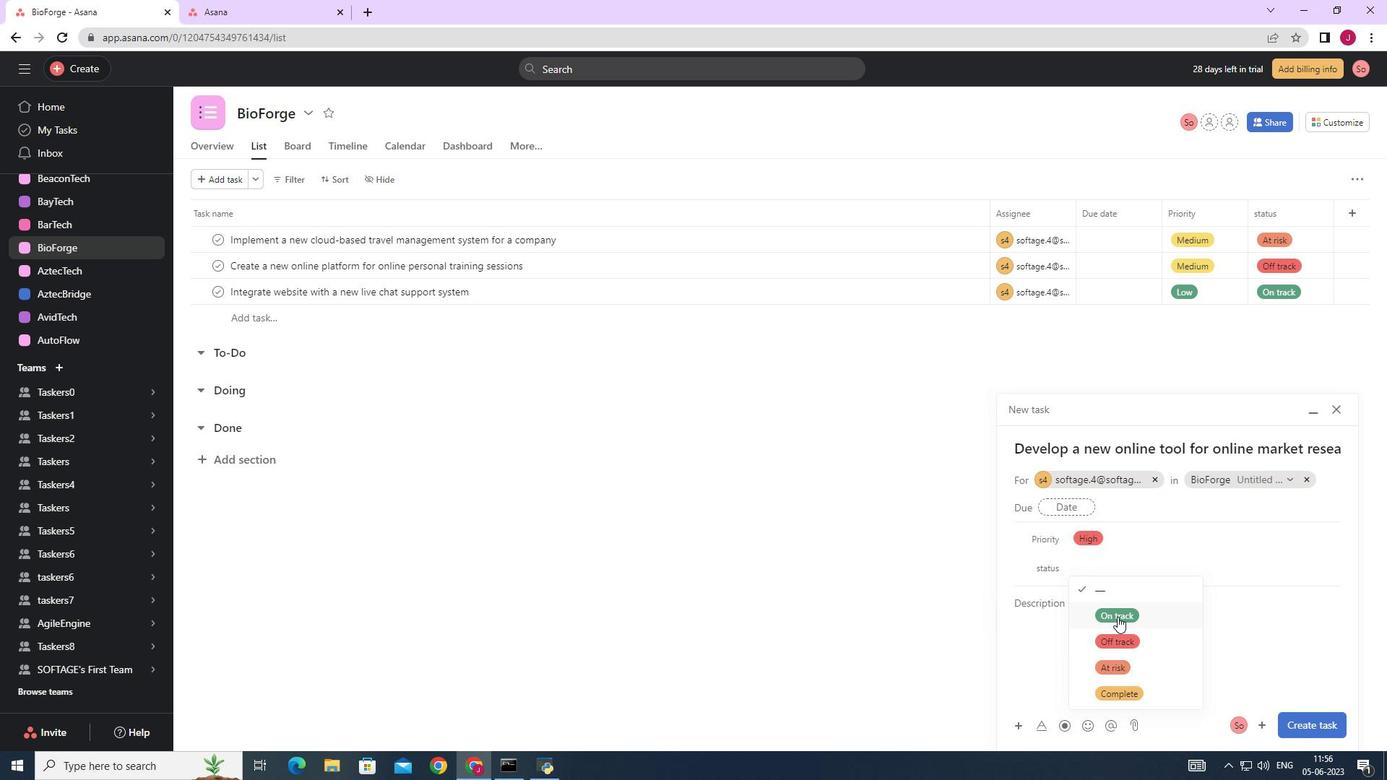 
Action: Mouse pressed left at (1117, 615)
Screenshot: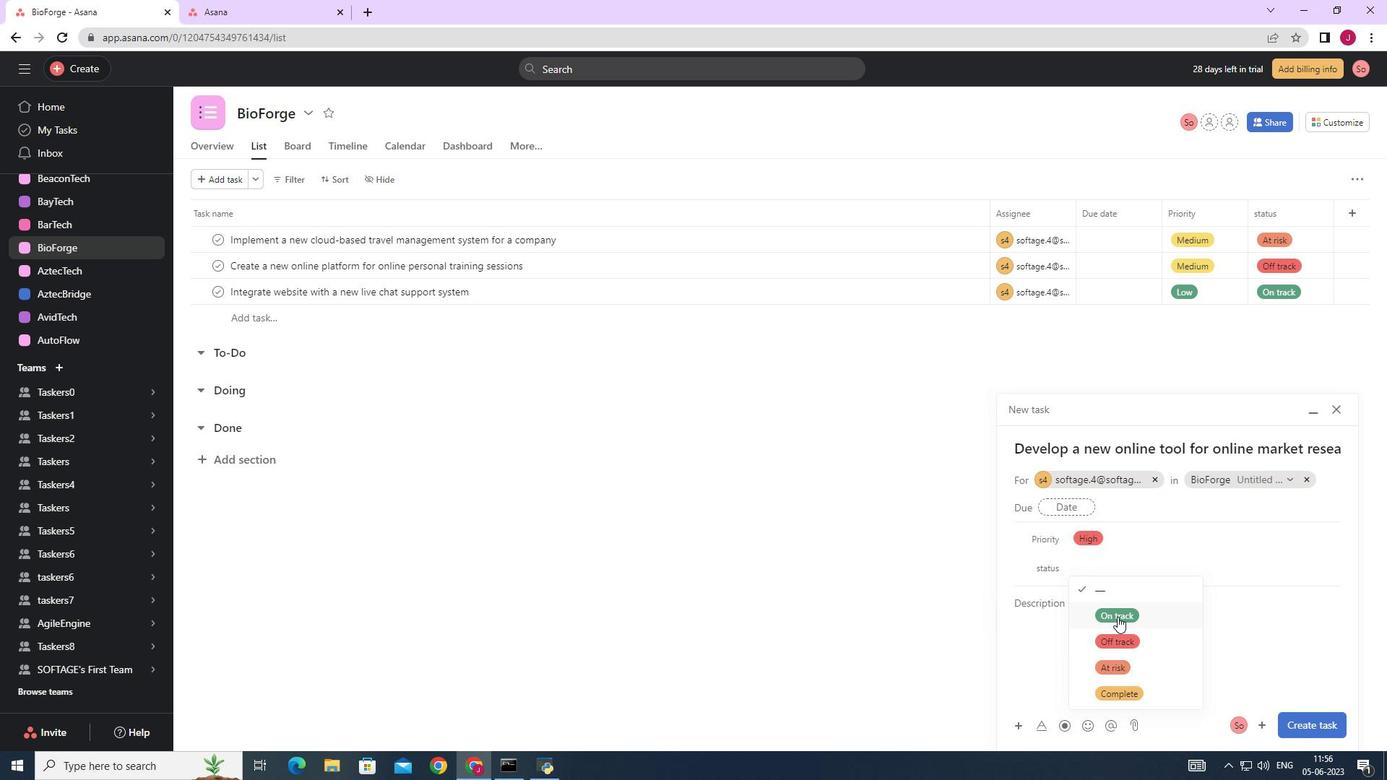 
Action: Mouse moved to (1318, 724)
Screenshot: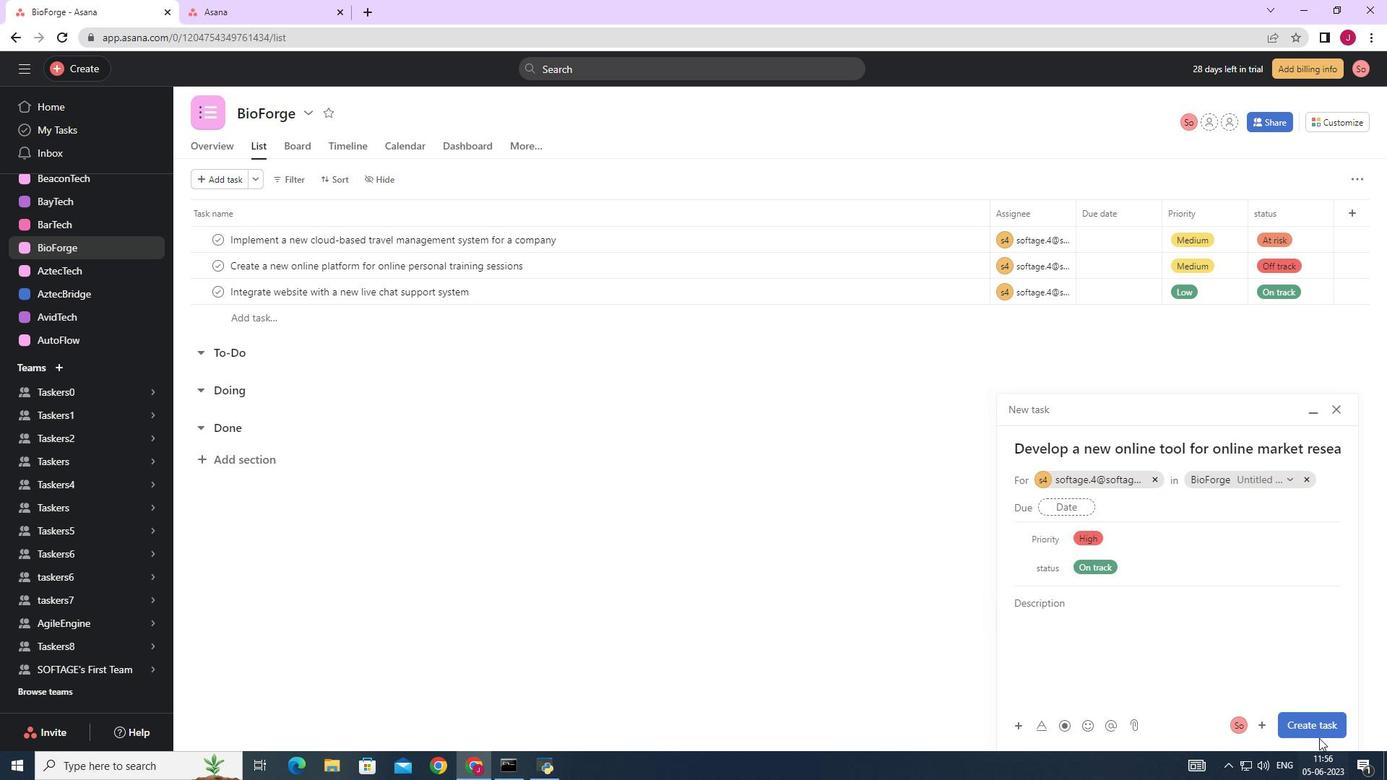 
Action: Mouse pressed left at (1318, 724)
Screenshot: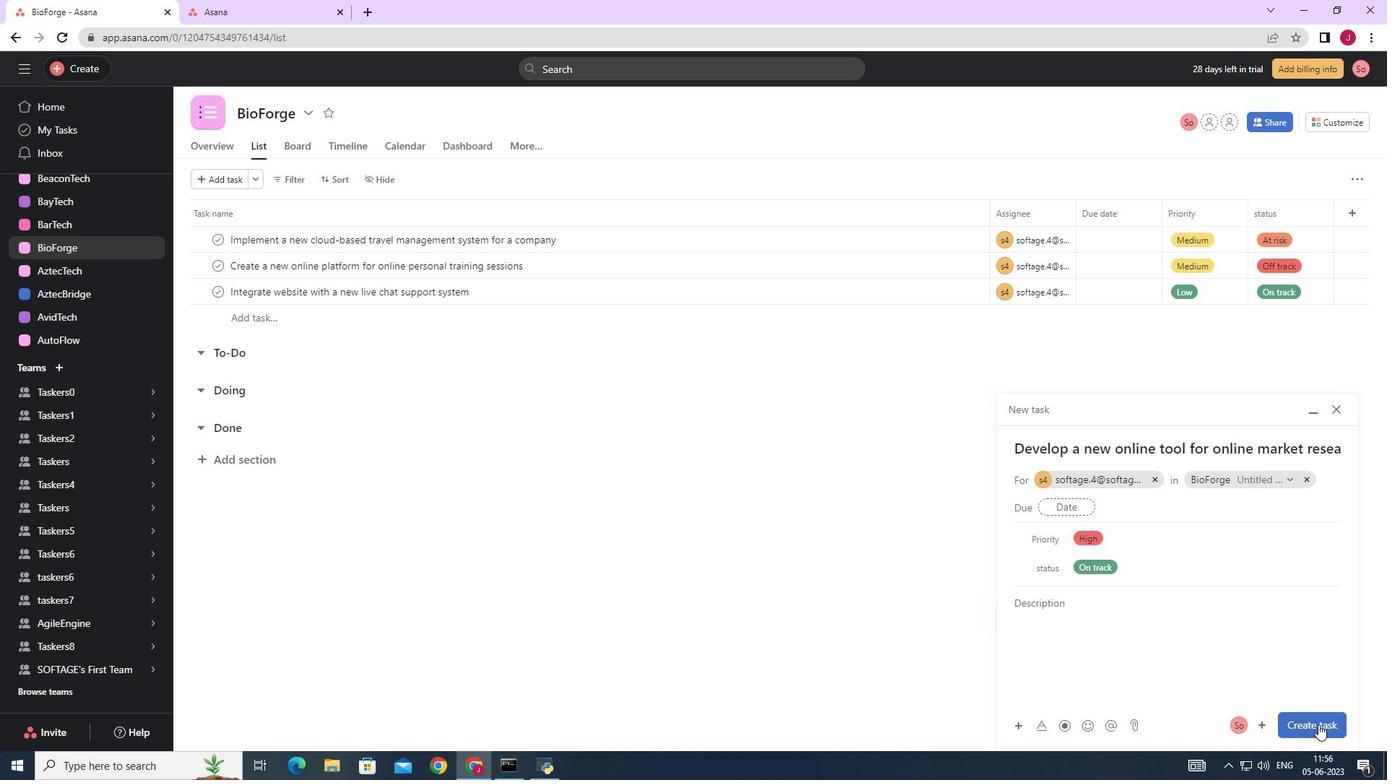 
Action: Mouse moved to (1260, 709)
Screenshot: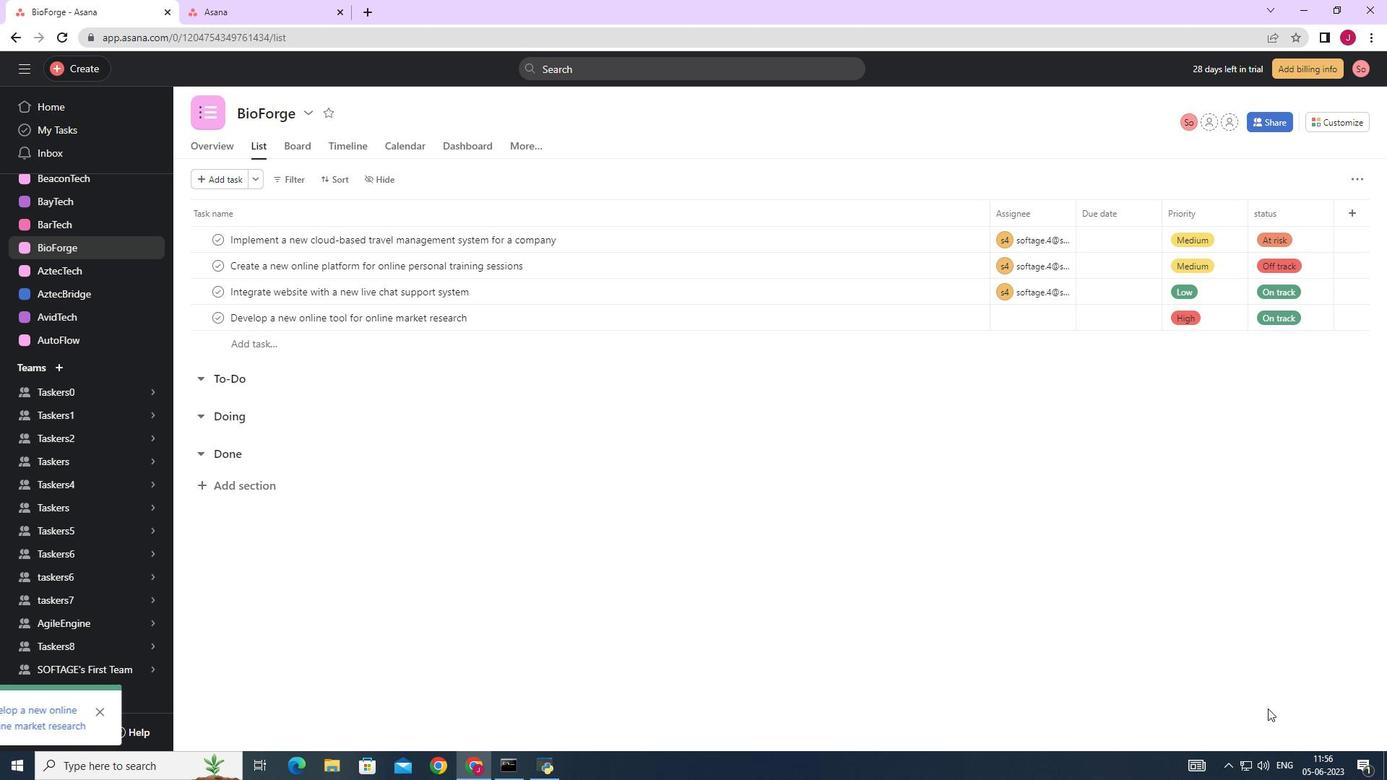 
